 Task: Look for space in Piossasco, Italy from 7th July, 2023 to 15th July, 2023 for 6 adults in price range Rs.15000 to Rs.20000. Place can be entire place with 3 bedrooms having 3 beds and 3 bathrooms. Property type can be house, flat, guest house. Booking option can be shelf check-in. Required host language is English.
Action: Mouse moved to (423, 118)
Screenshot: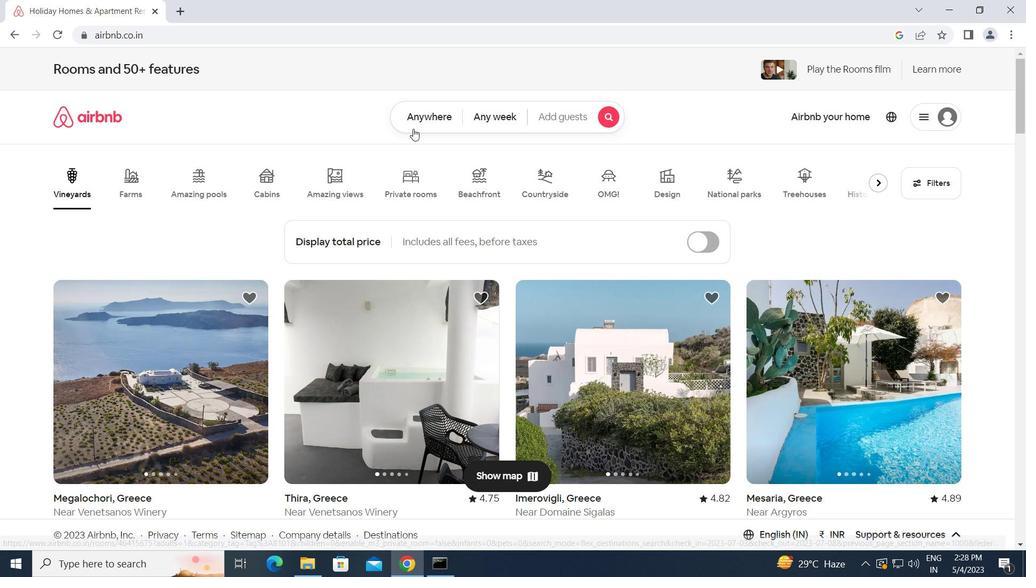 
Action: Mouse pressed left at (423, 118)
Screenshot: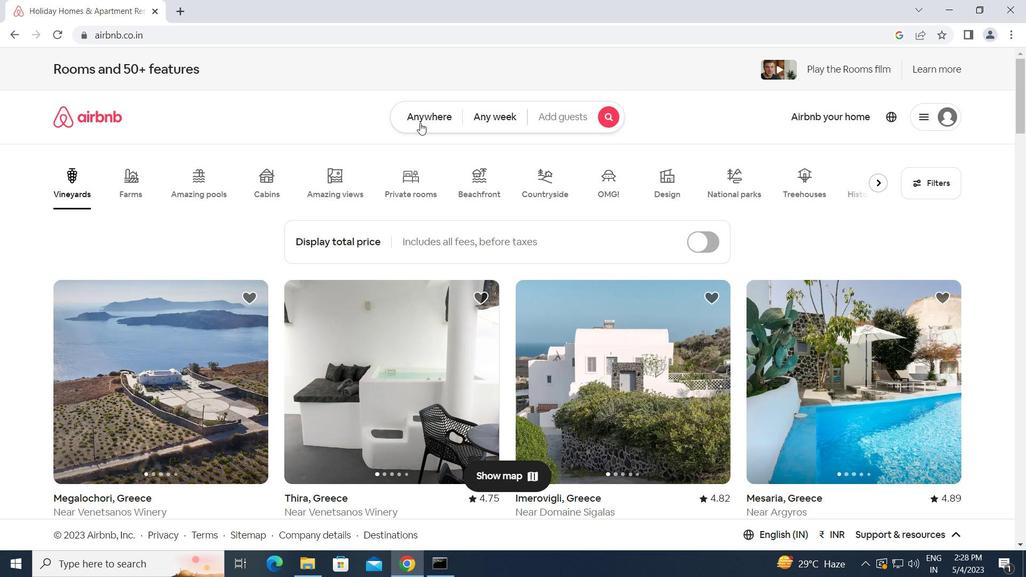 
Action: Mouse moved to (358, 162)
Screenshot: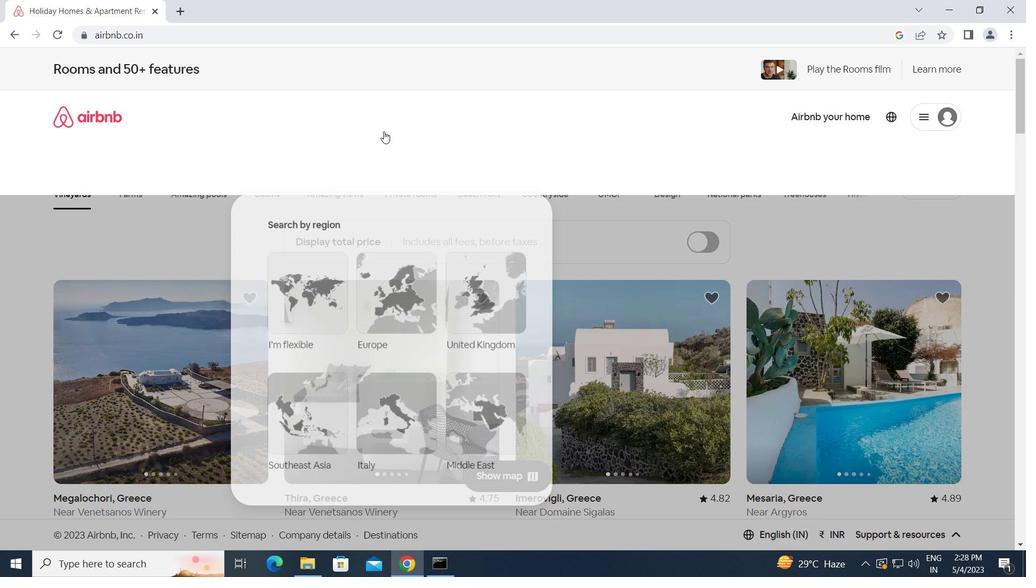 
Action: Mouse pressed left at (358, 162)
Screenshot: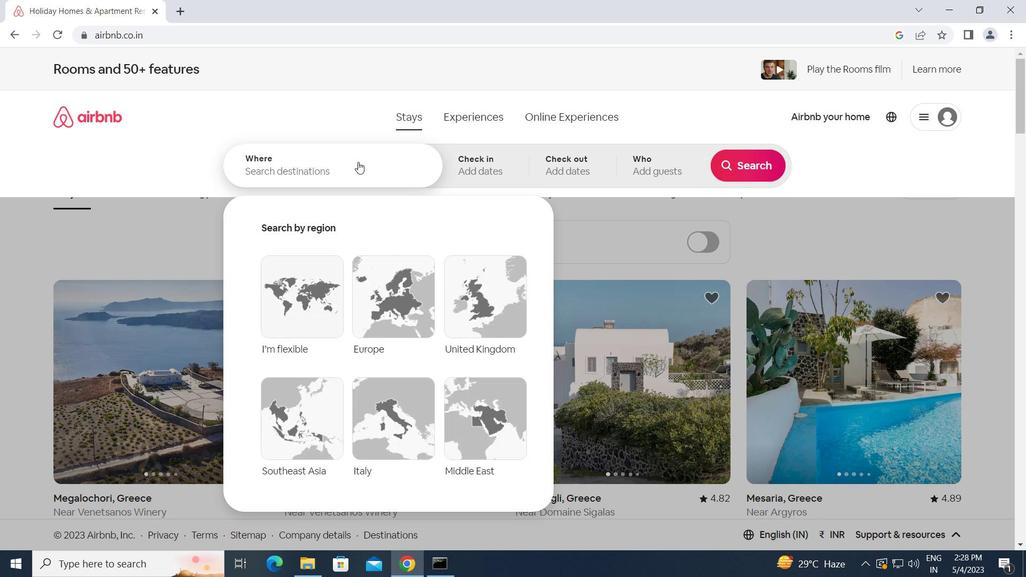 
Action: Key pressed <Key.caps_lock>p<Key.caps_lock>iossasco,<Key.space><Key.caps_lock>i<Key.caps_lock>taly<Key.enter>
Screenshot: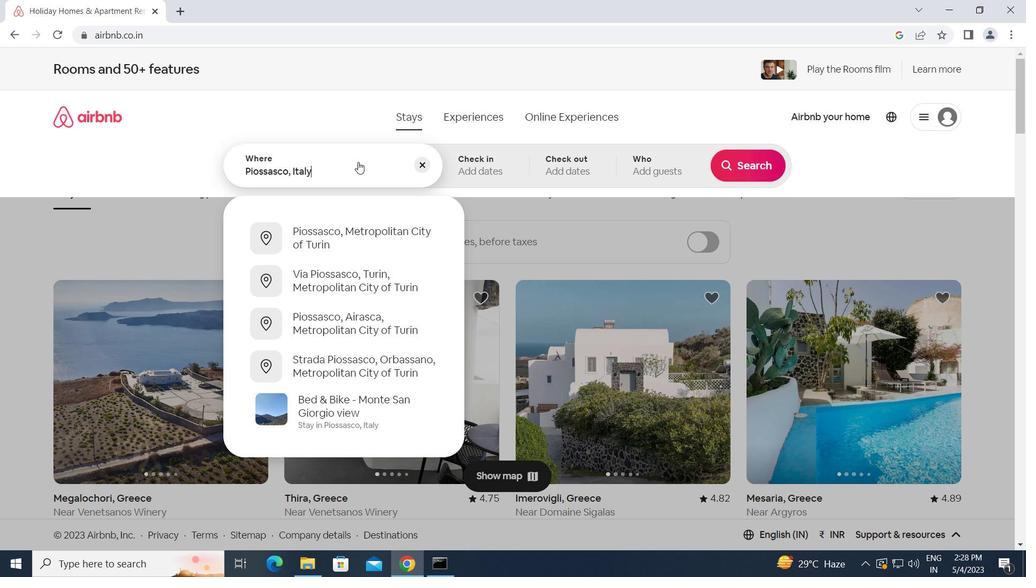 
Action: Mouse moved to (748, 278)
Screenshot: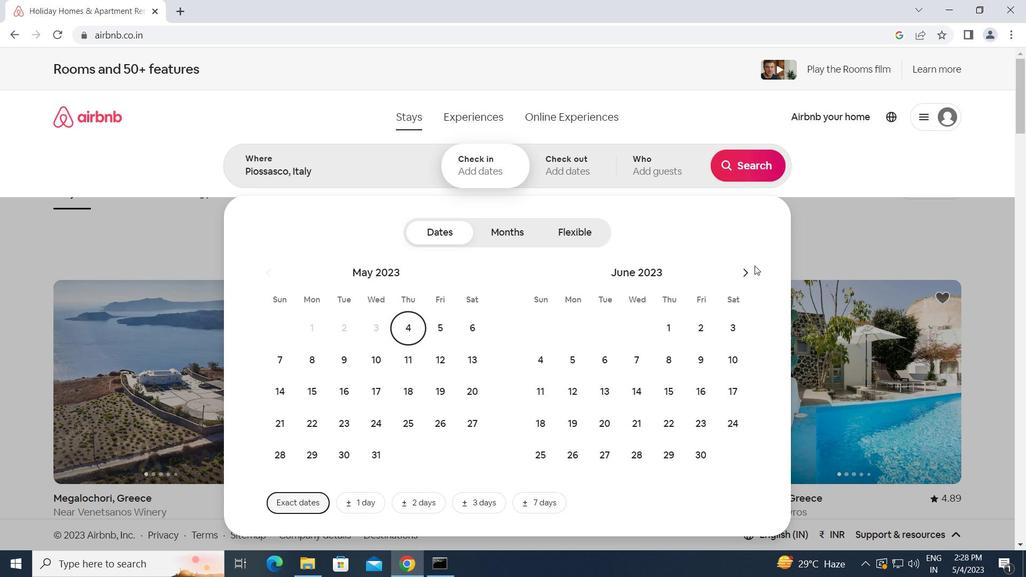 
Action: Mouse pressed left at (748, 278)
Screenshot: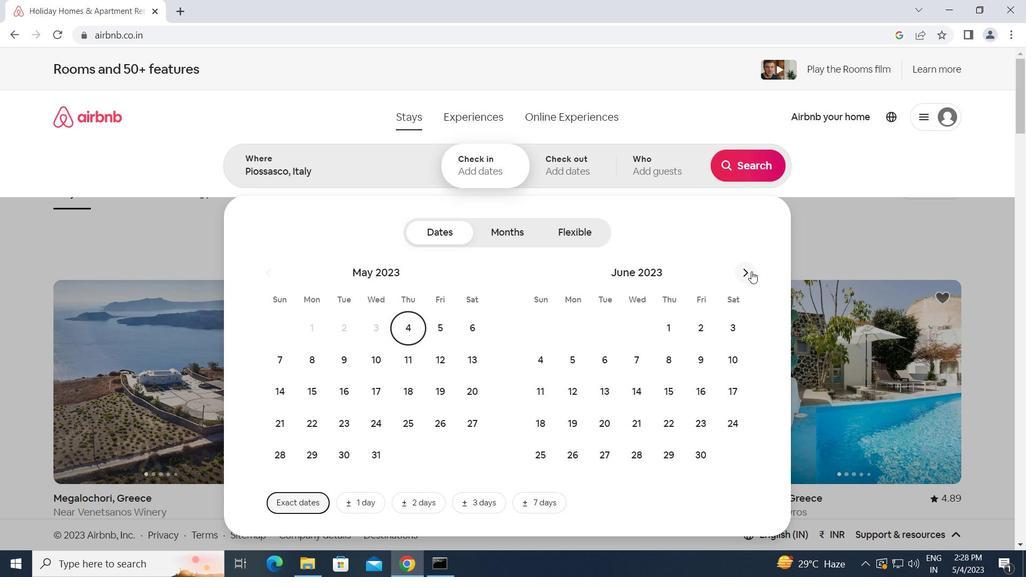 
Action: Mouse moved to (702, 362)
Screenshot: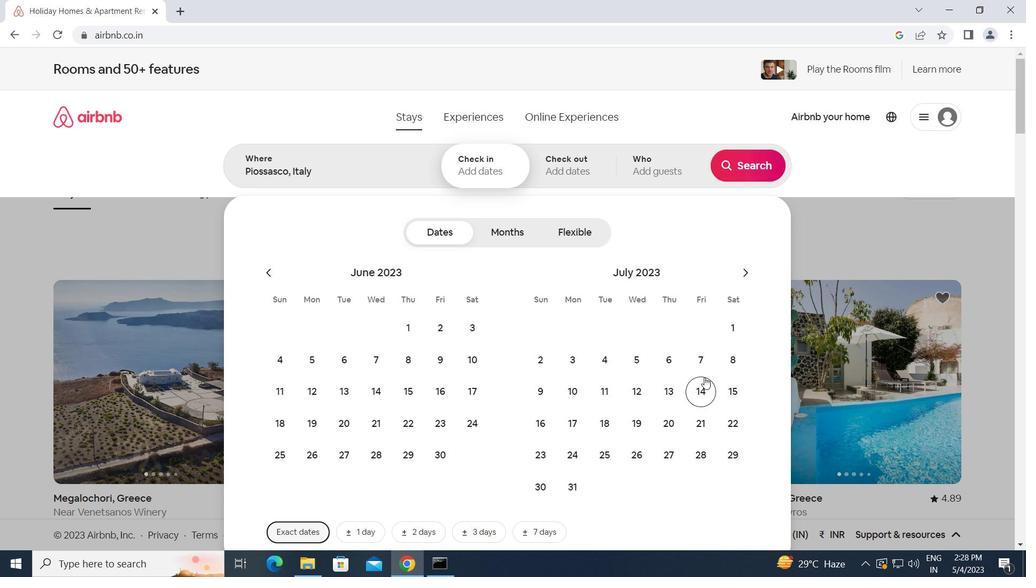 
Action: Mouse pressed left at (702, 362)
Screenshot: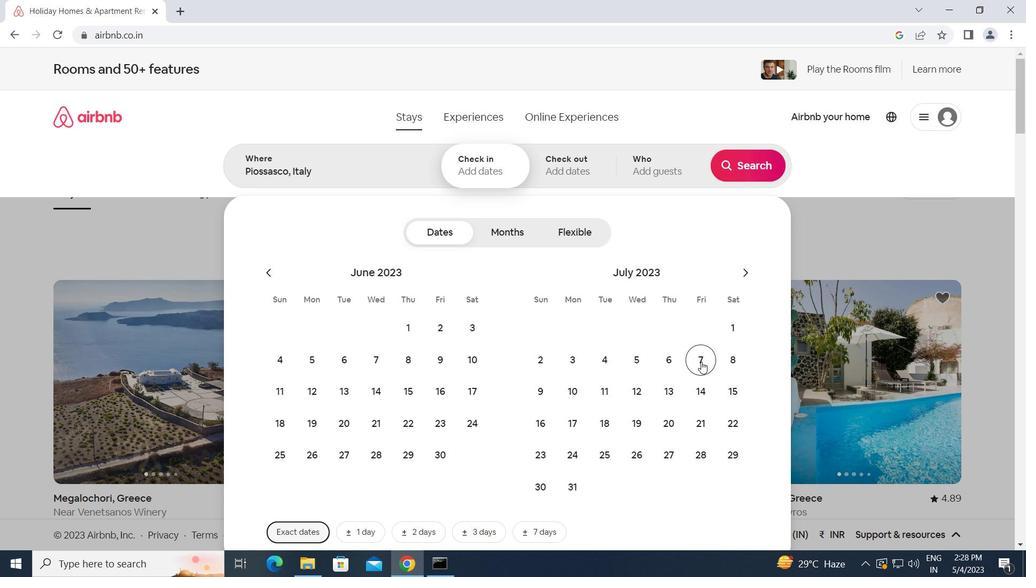 
Action: Mouse moved to (740, 389)
Screenshot: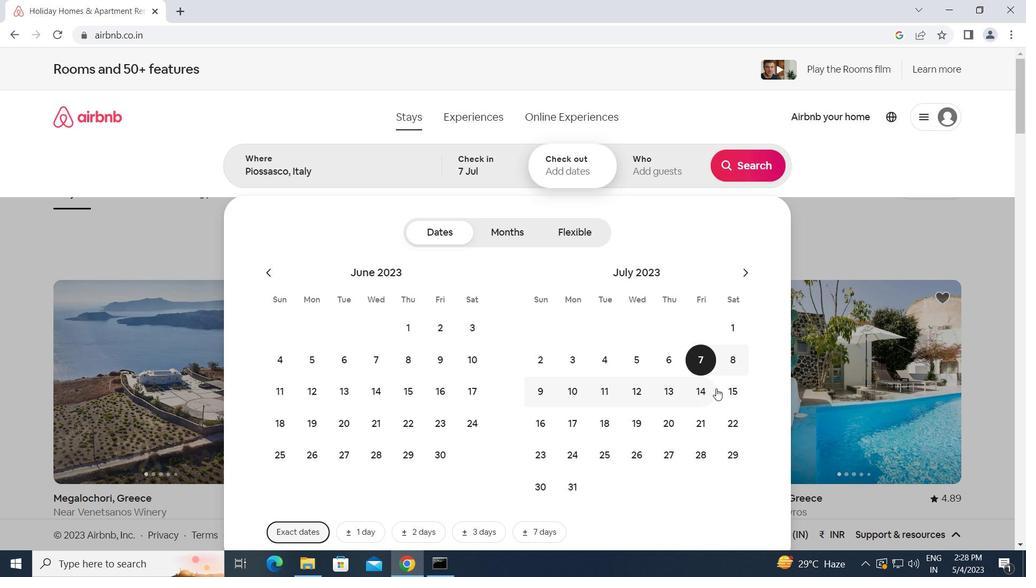 
Action: Mouse pressed left at (740, 389)
Screenshot: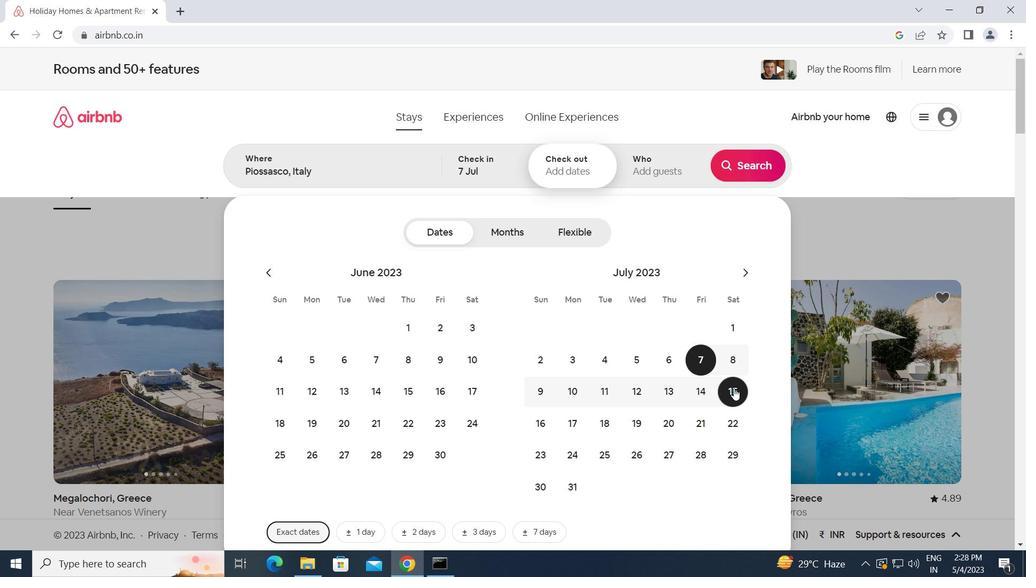 
Action: Mouse moved to (657, 170)
Screenshot: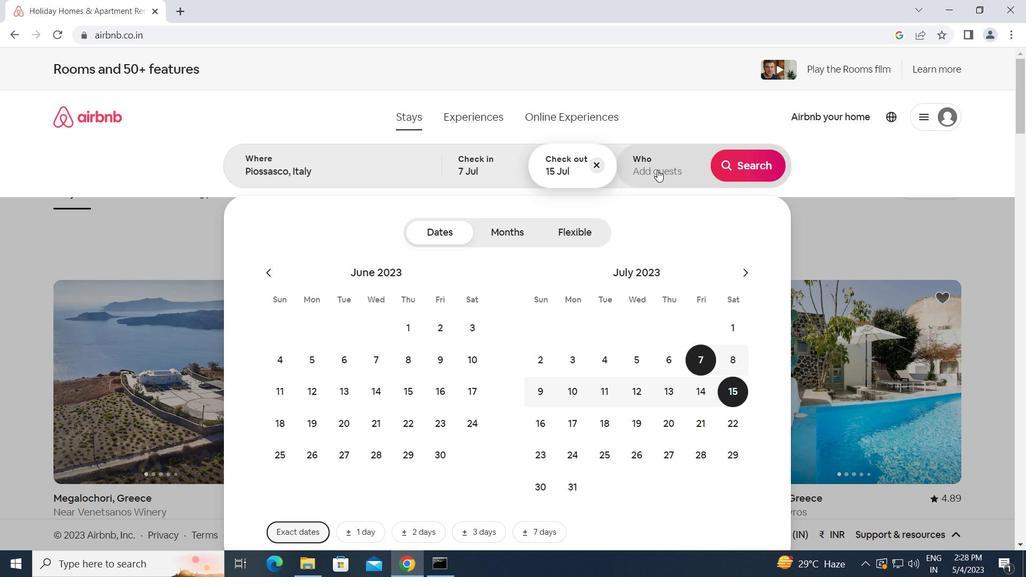 
Action: Mouse pressed left at (657, 170)
Screenshot: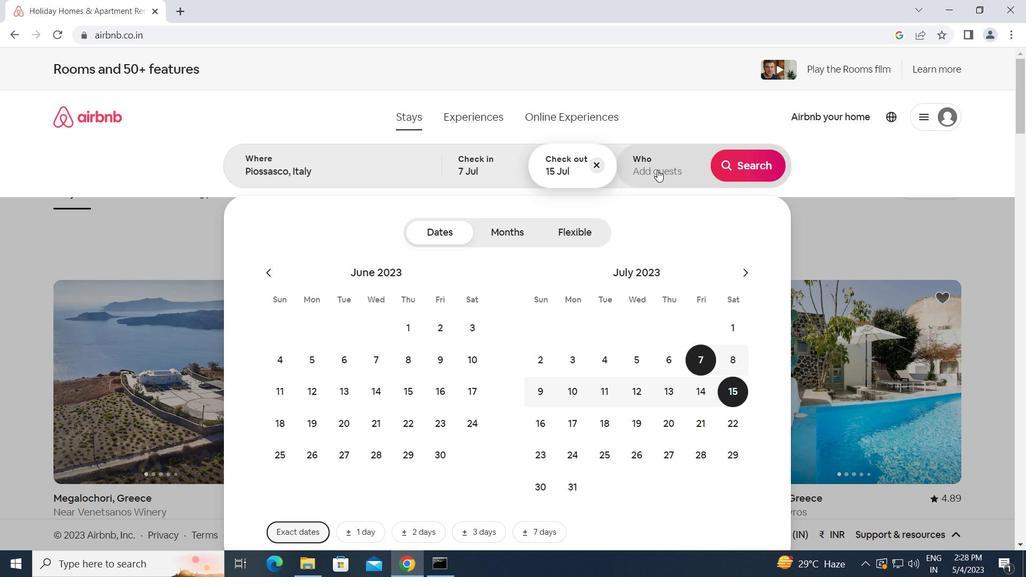 
Action: Mouse moved to (761, 240)
Screenshot: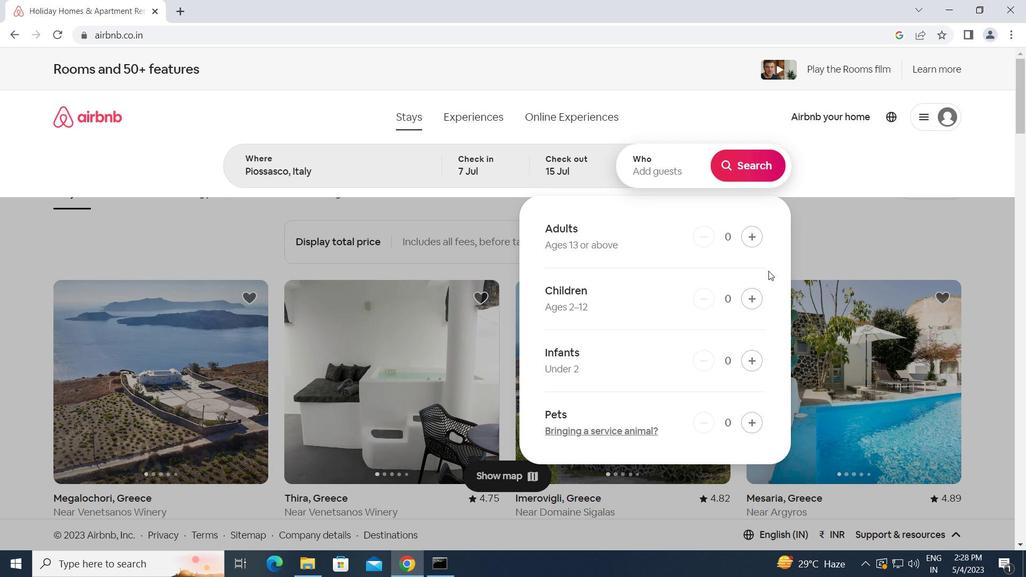 
Action: Mouse pressed left at (761, 240)
Screenshot: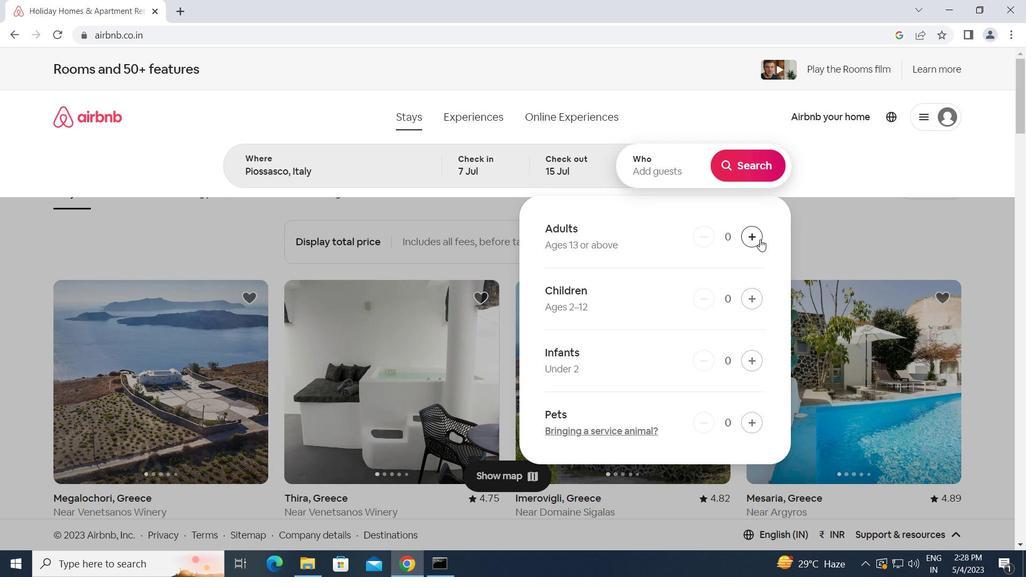 
Action: Mouse moved to (760, 239)
Screenshot: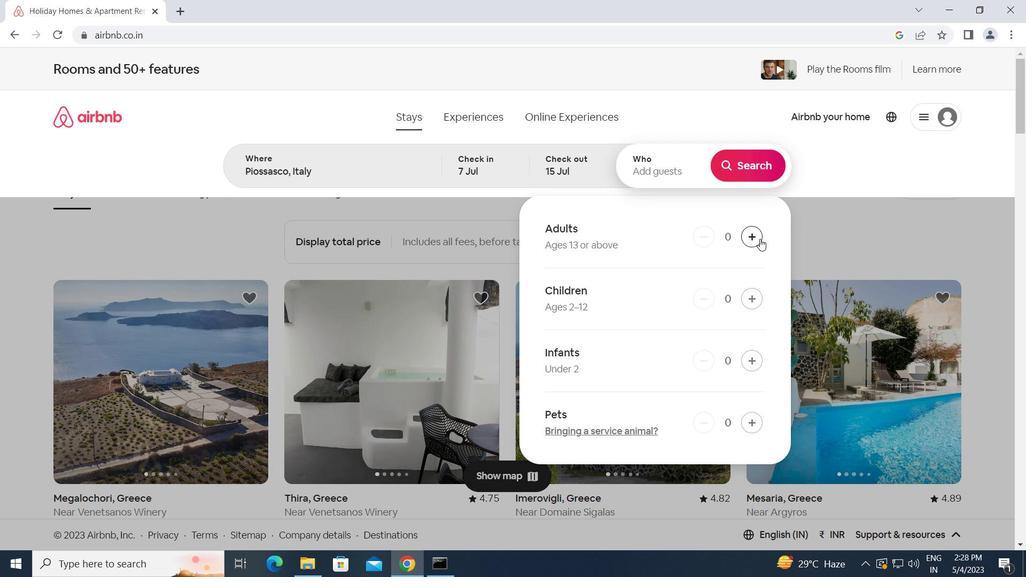 
Action: Mouse pressed left at (760, 239)
Screenshot: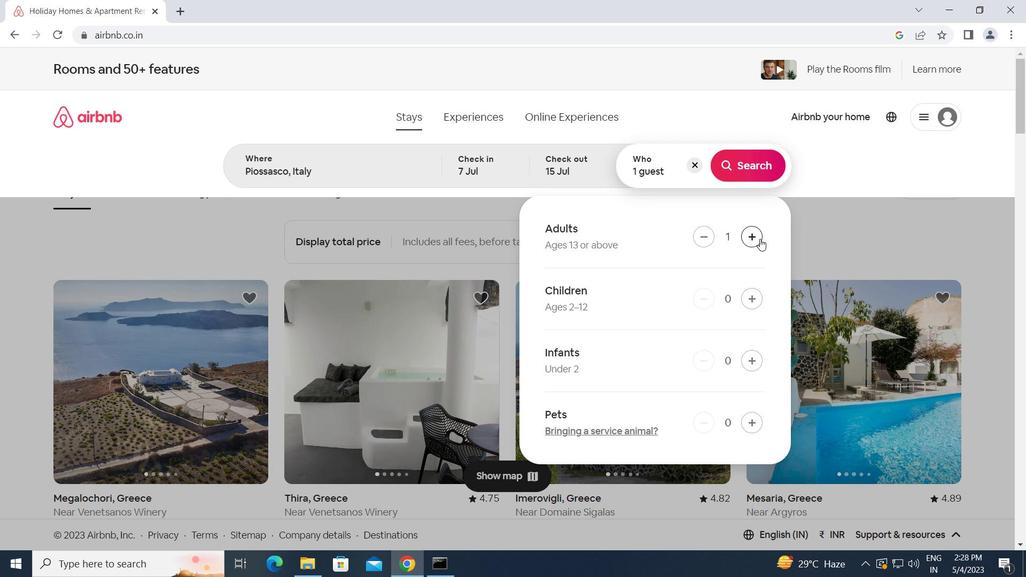 
Action: Mouse pressed left at (760, 239)
Screenshot: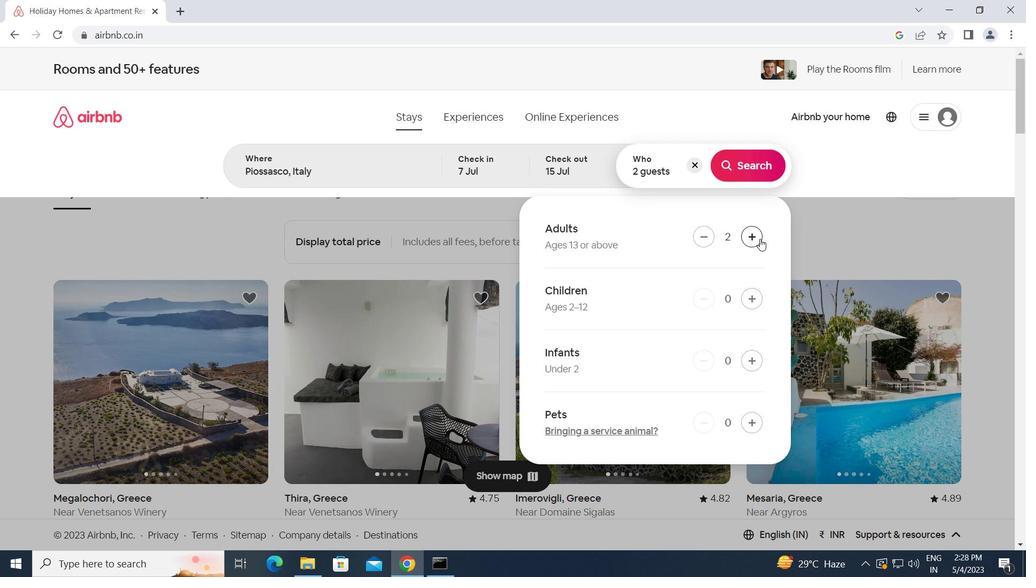 
Action: Mouse pressed left at (760, 239)
Screenshot: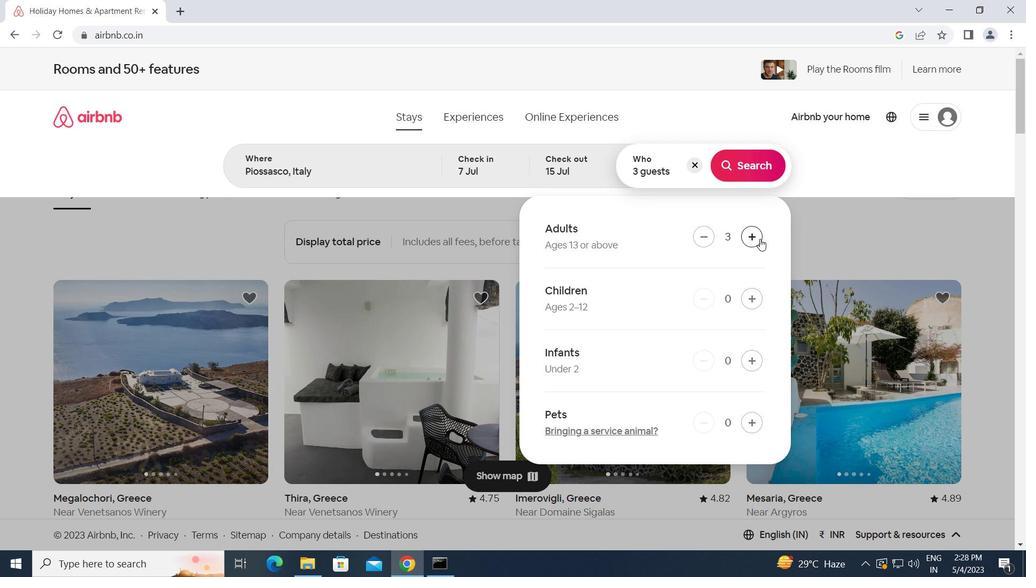 
Action: Mouse pressed left at (760, 239)
Screenshot: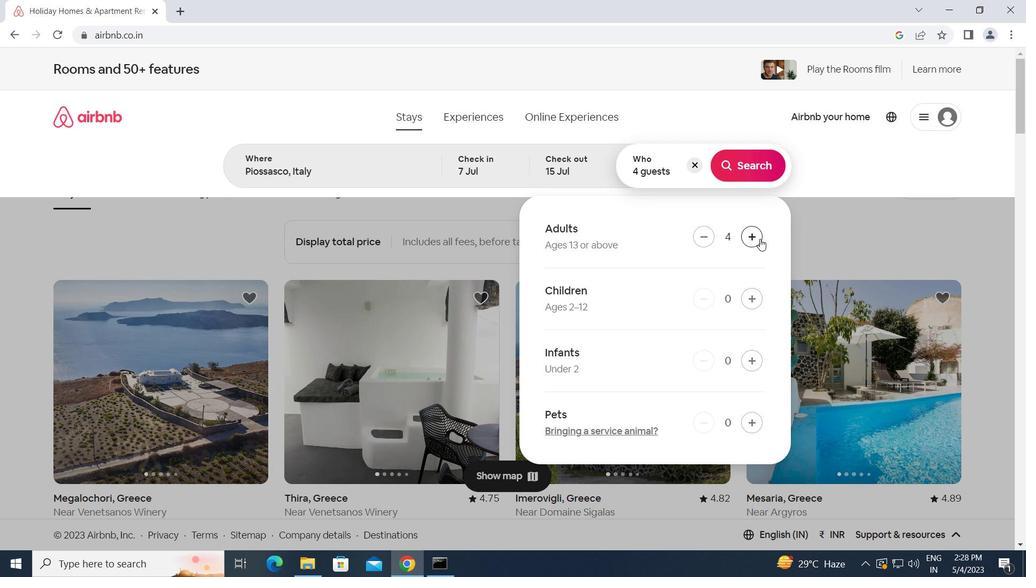 
Action: Mouse pressed left at (760, 239)
Screenshot: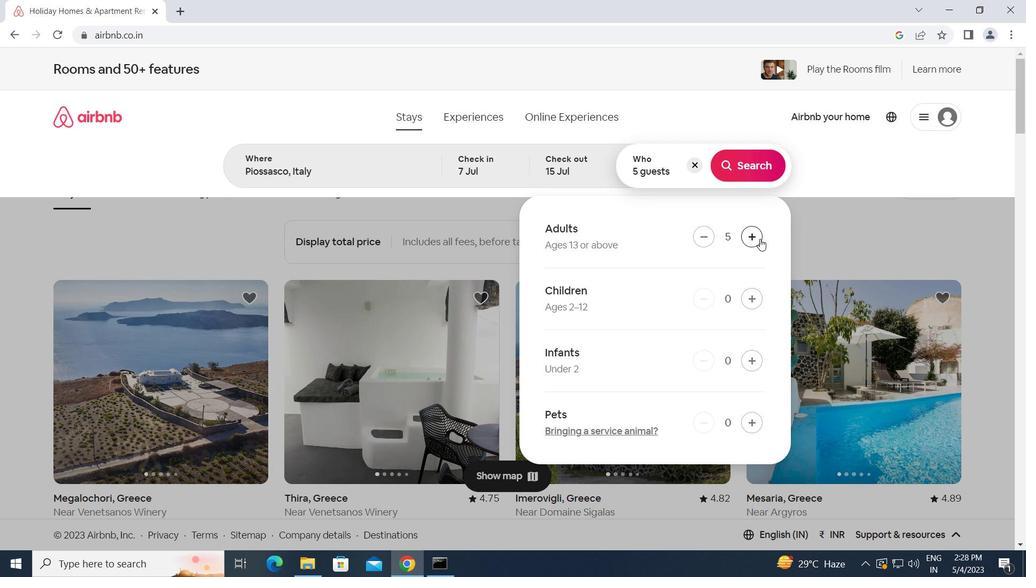 
Action: Mouse moved to (743, 169)
Screenshot: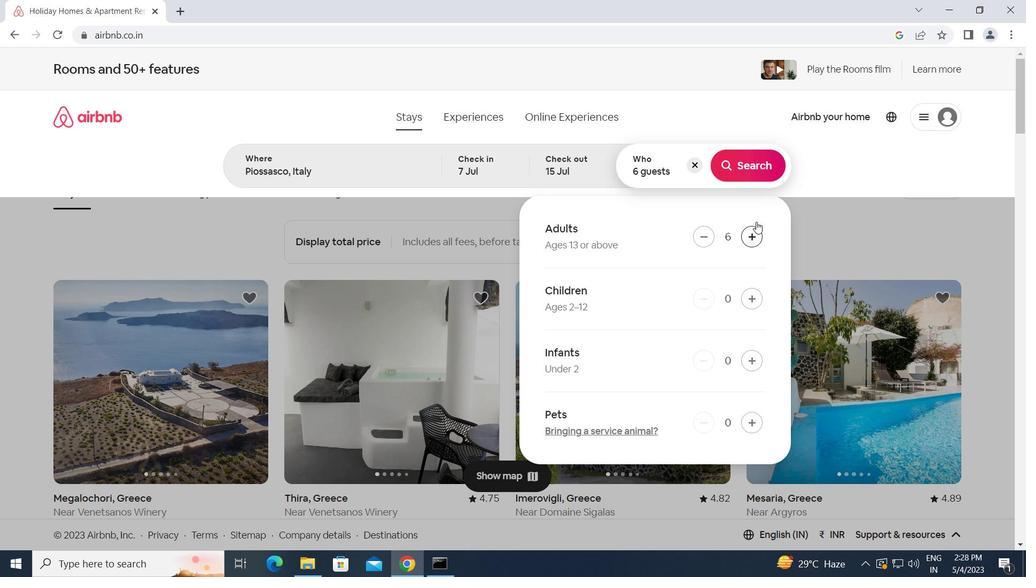 
Action: Mouse pressed left at (743, 169)
Screenshot: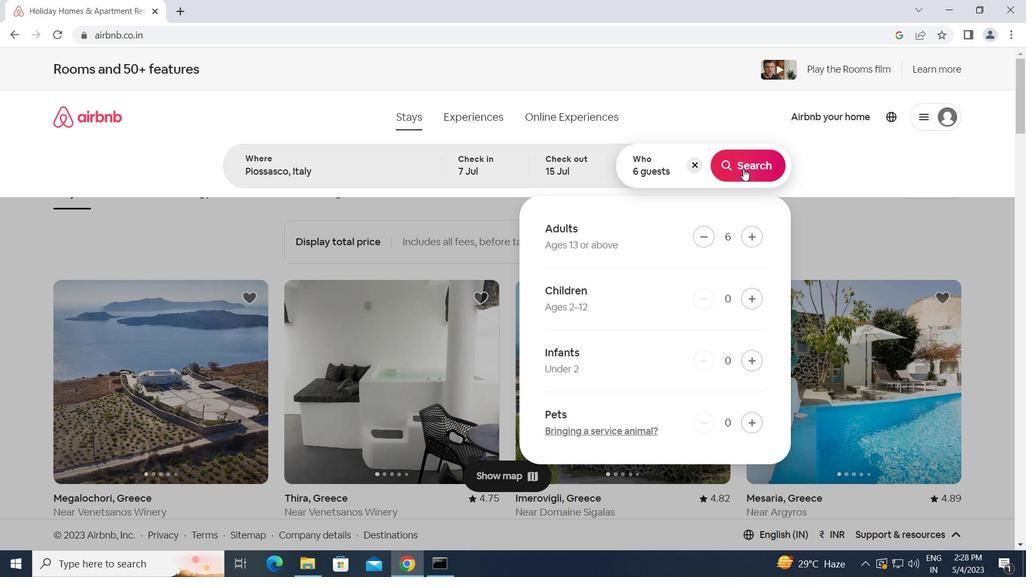 
Action: Mouse moved to (985, 123)
Screenshot: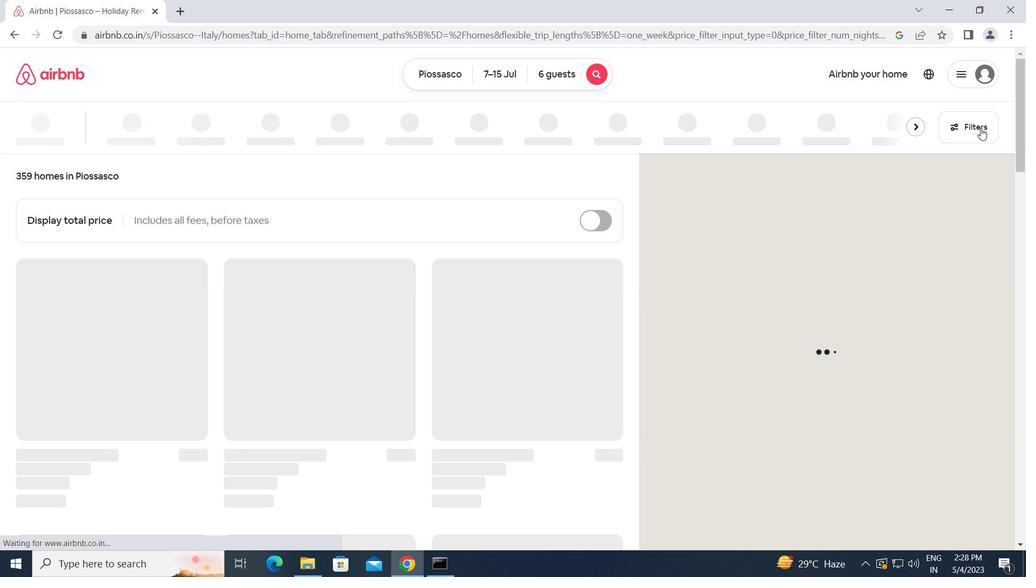 
Action: Mouse pressed left at (985, 123)
Screenshot: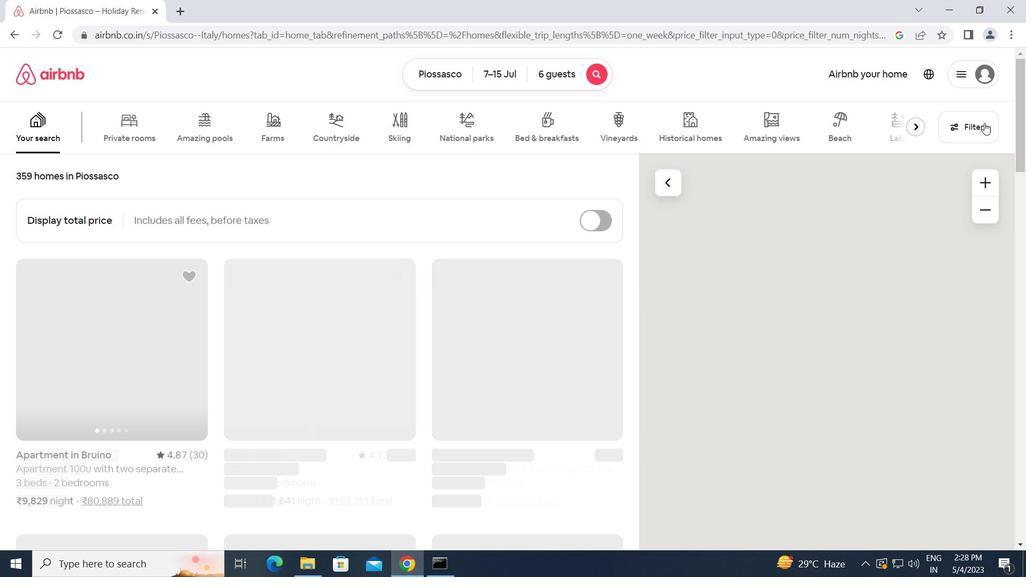 
Action: Mouse moved to (343, 295)
Screenshot: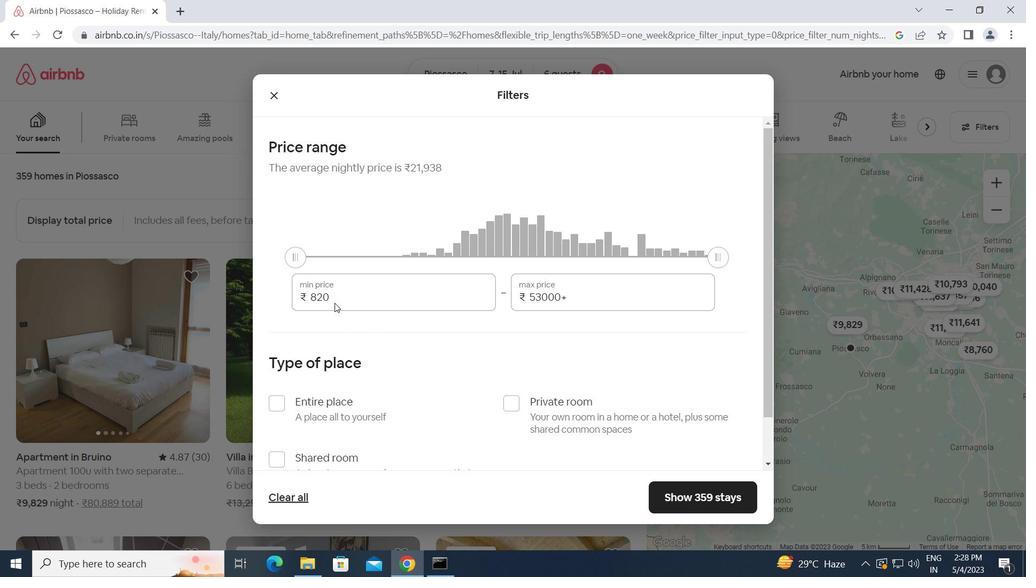 
Action: Mouse pressed left at (343, 295)
Screenshot: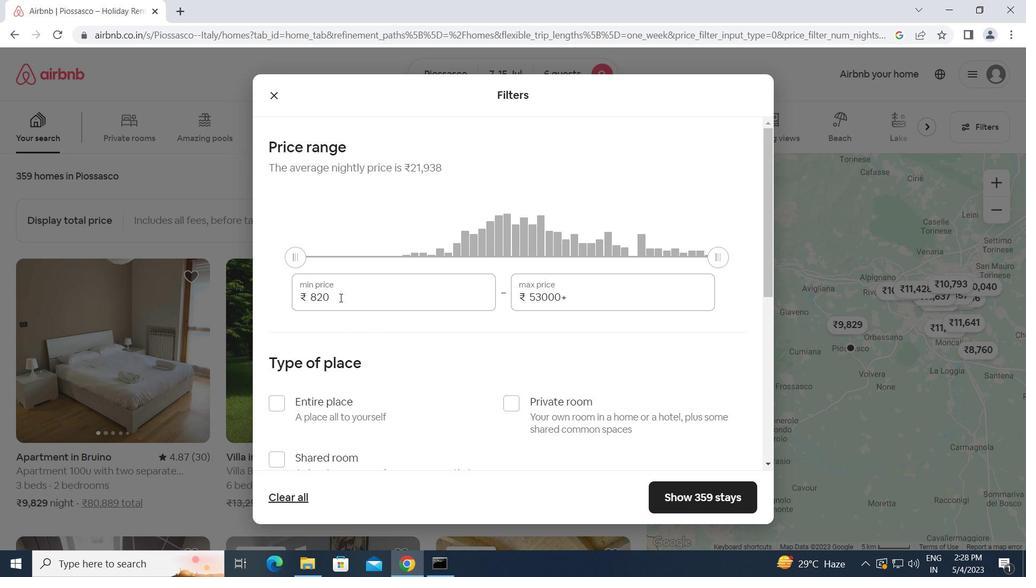 
Action: Mouse moved to (306, 302)
Screenshot: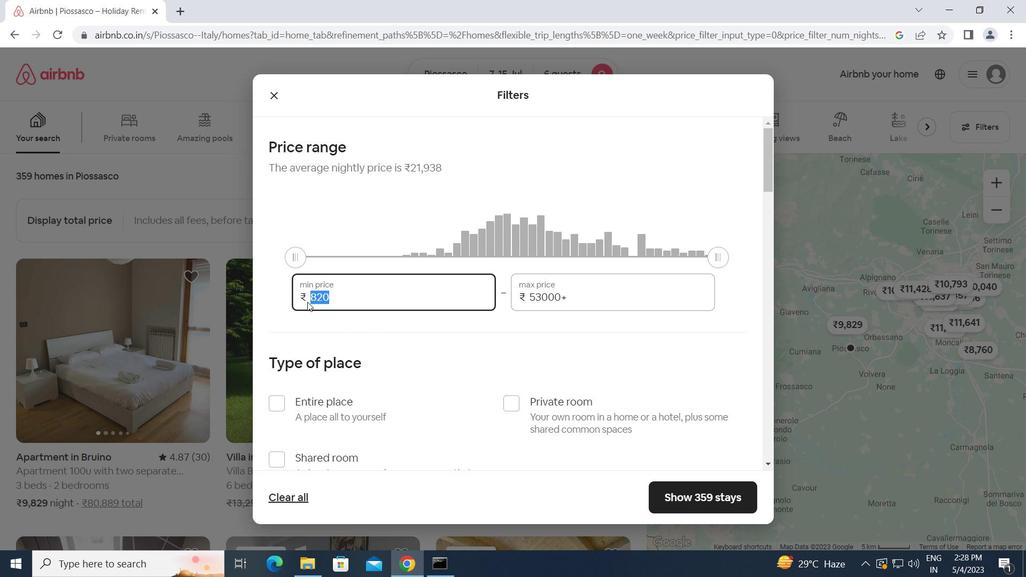 
Action: Key pressed 15000<Key.tab>20000
Screenshot: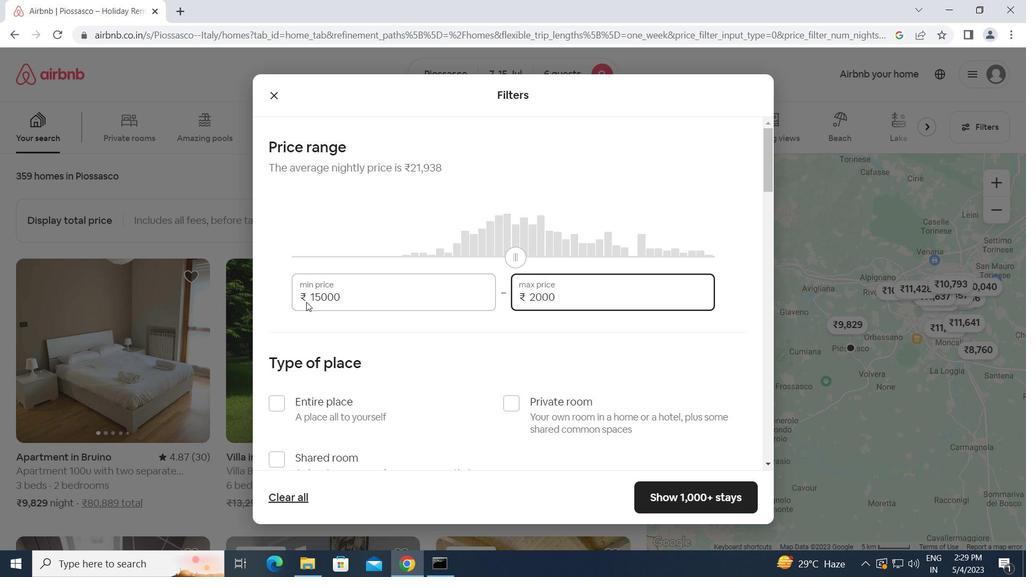 
Action: Mouse scrolled (306, 301) with delta (0, 0)
Screenshot: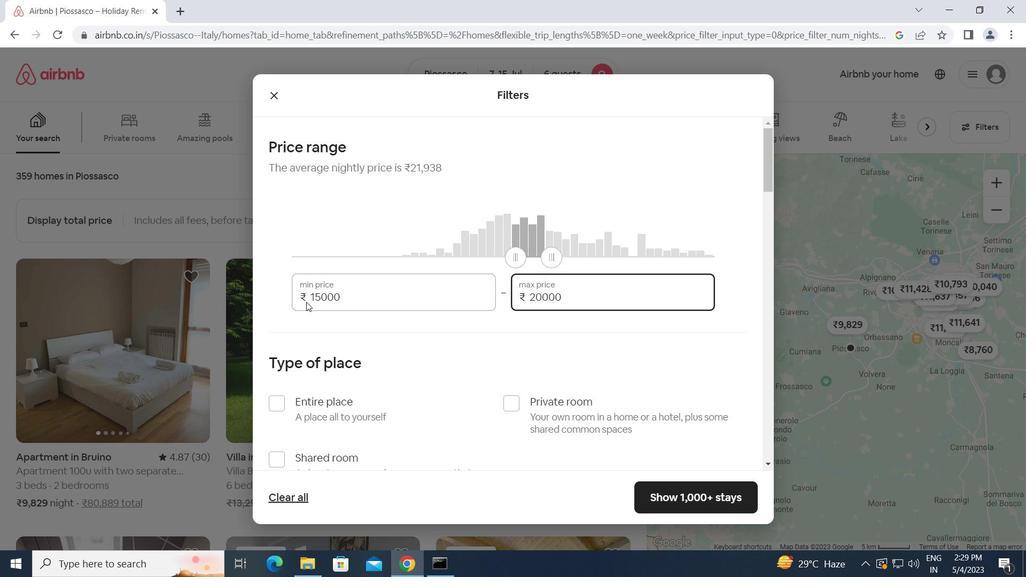 
Action: Mouse moved to (272, 334)
Screenshot: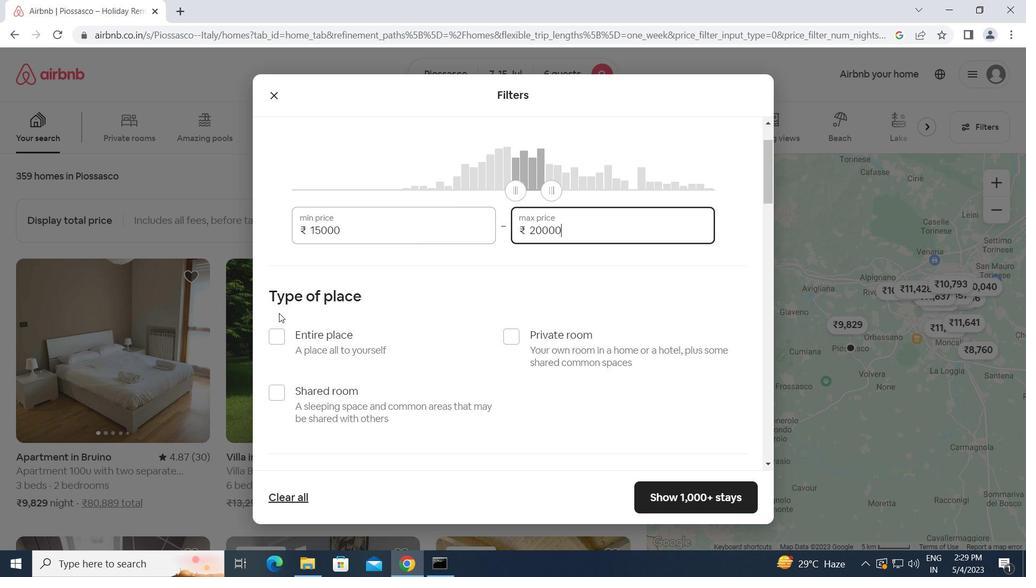 
Action: Mouse pressed left at (272, 334)
Screenshot: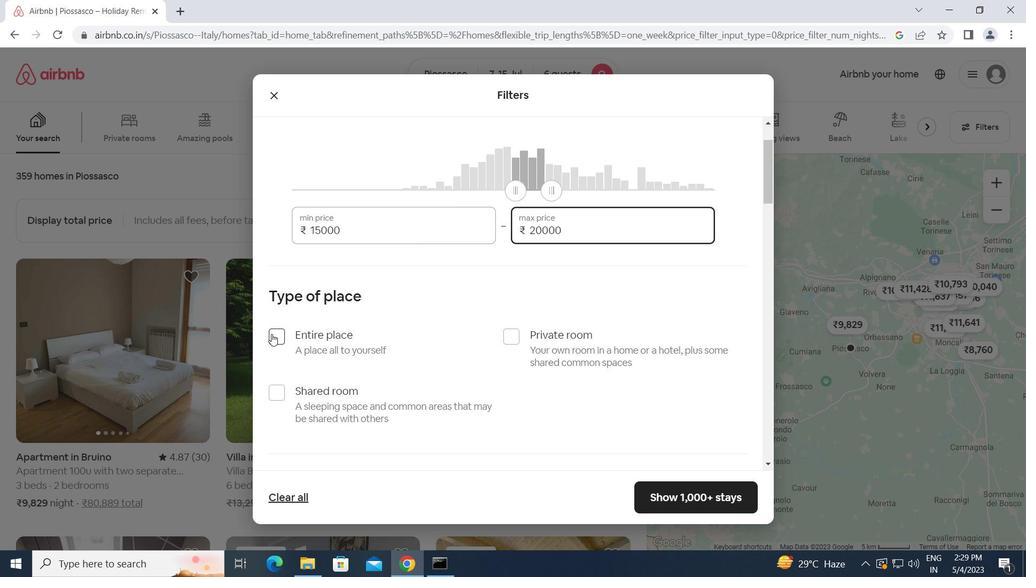 
Action: Mouse moved to (376, 356)
Screenshot: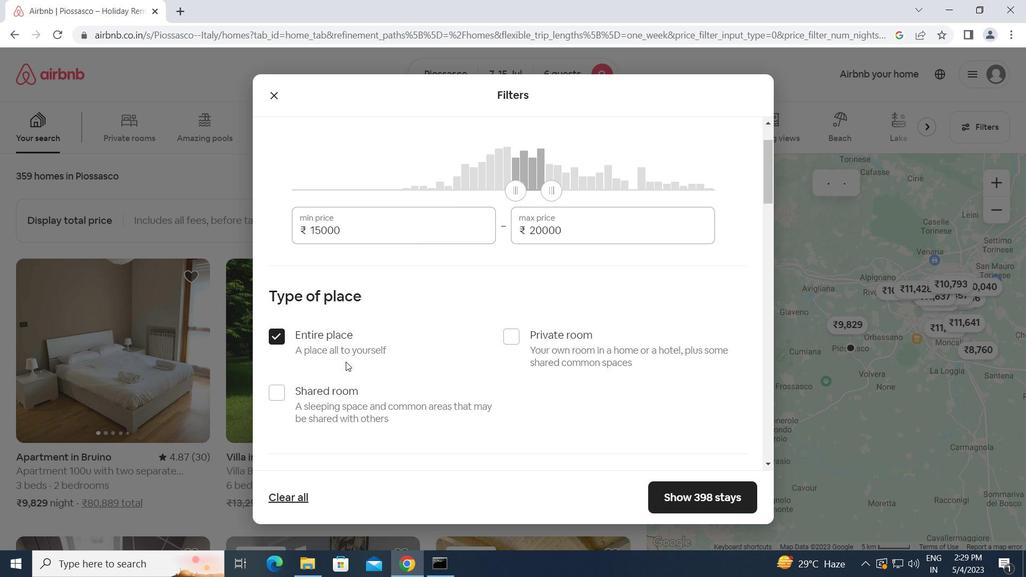 
Action: Mouse scrolled (376, 356) with delta (0, 0)
Screenshot: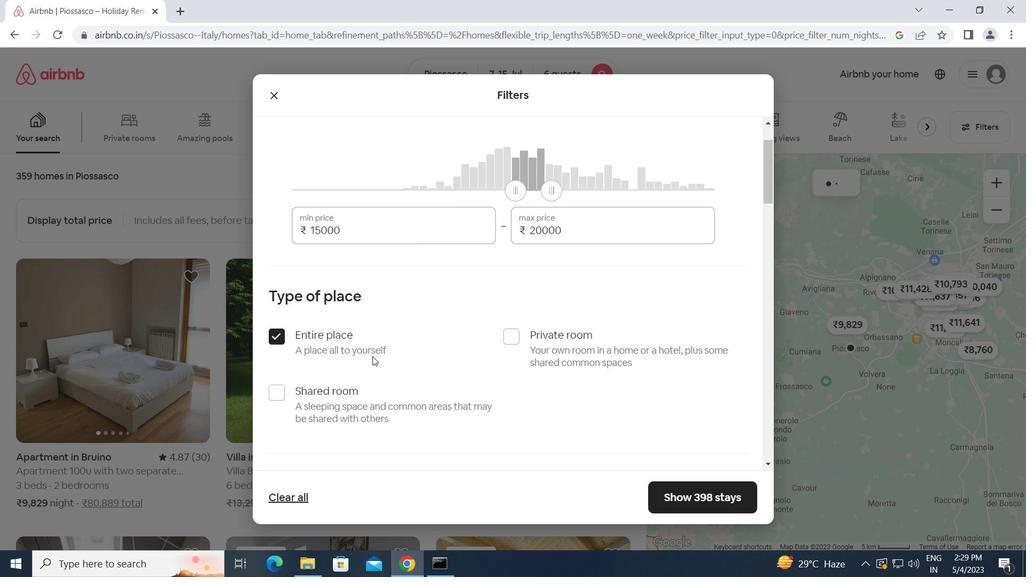 
Action: Mouse scrolled (376, 356) with delta (0, 0)
Screenshot: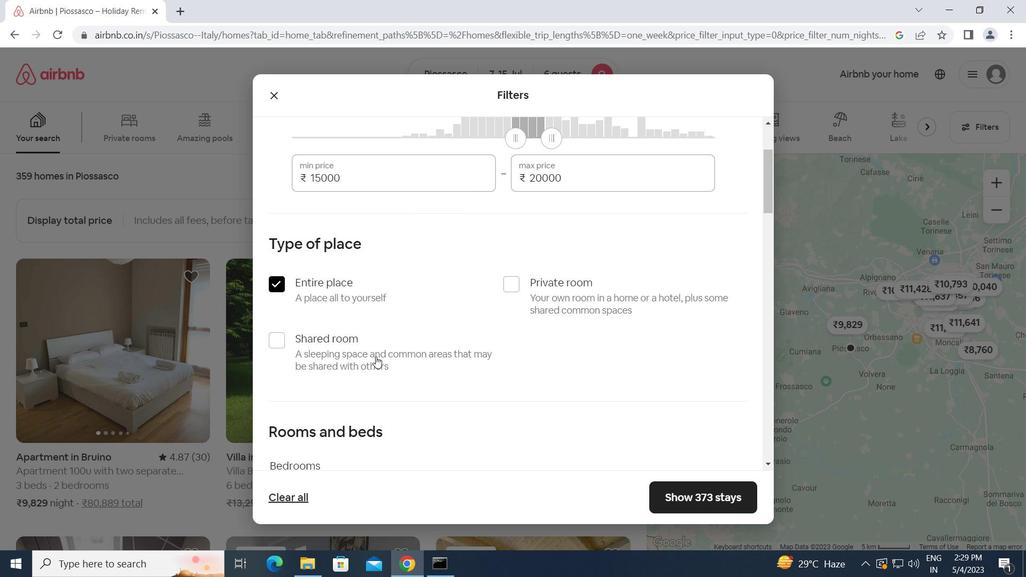 
Action: Mouse scrolled (376, 356) with delta (0, 0)
Screenshot: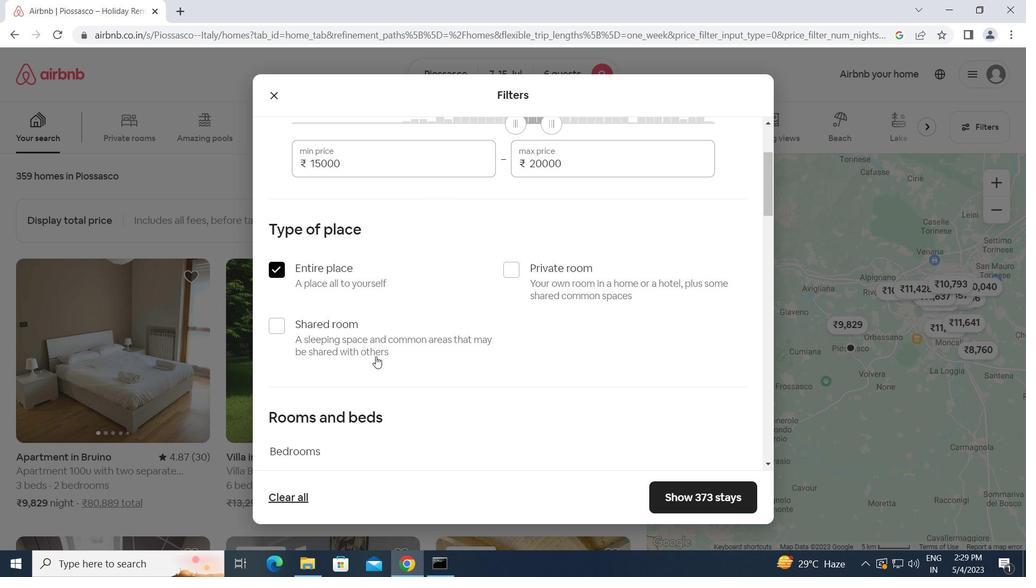
Action: Mouse moved to (435, 357)
Screenshot: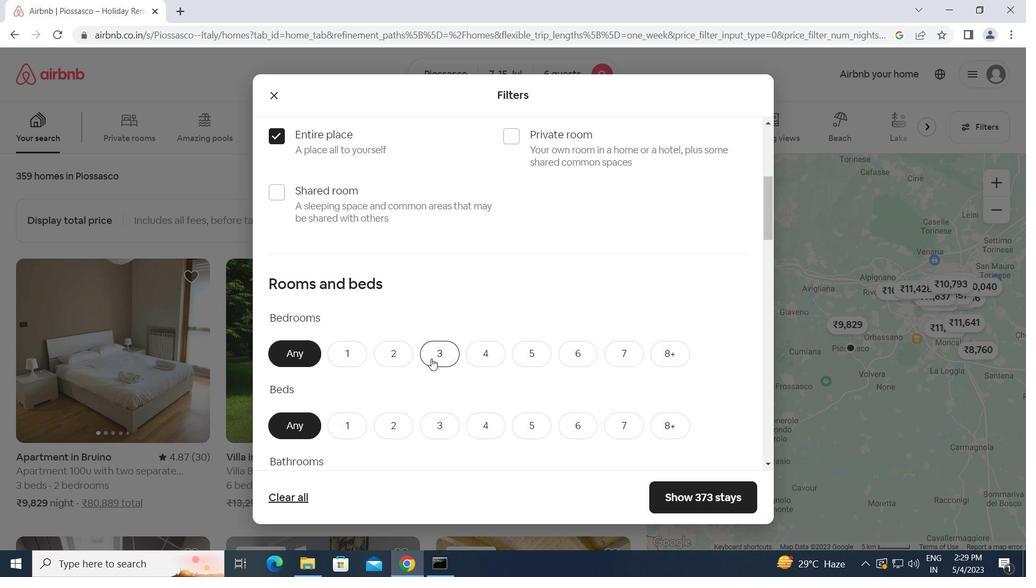
Action: Mouse pressed left at (435, 357)
Screenshot: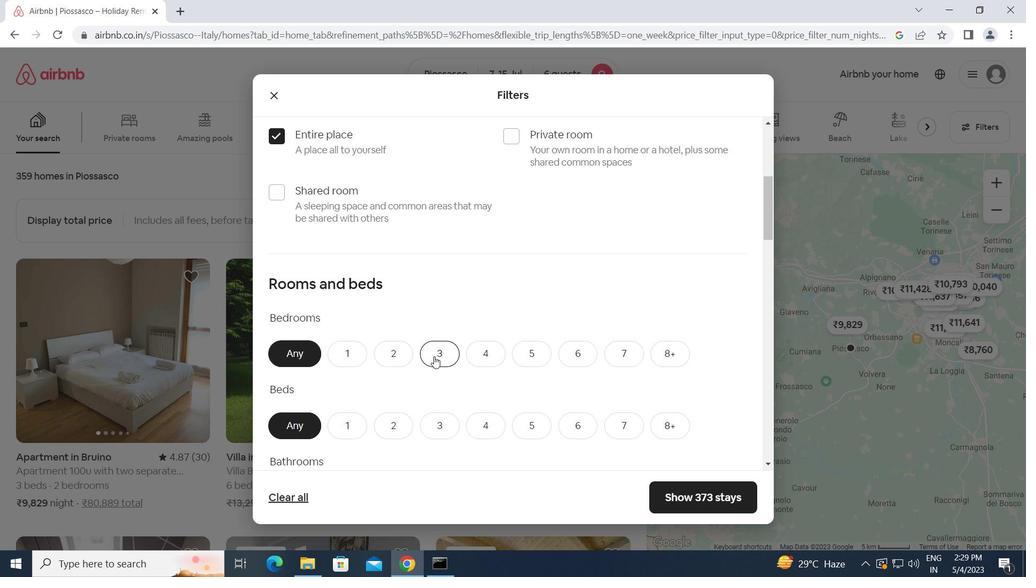 
Action: Mouse moved to (444, 423)
Screenshot: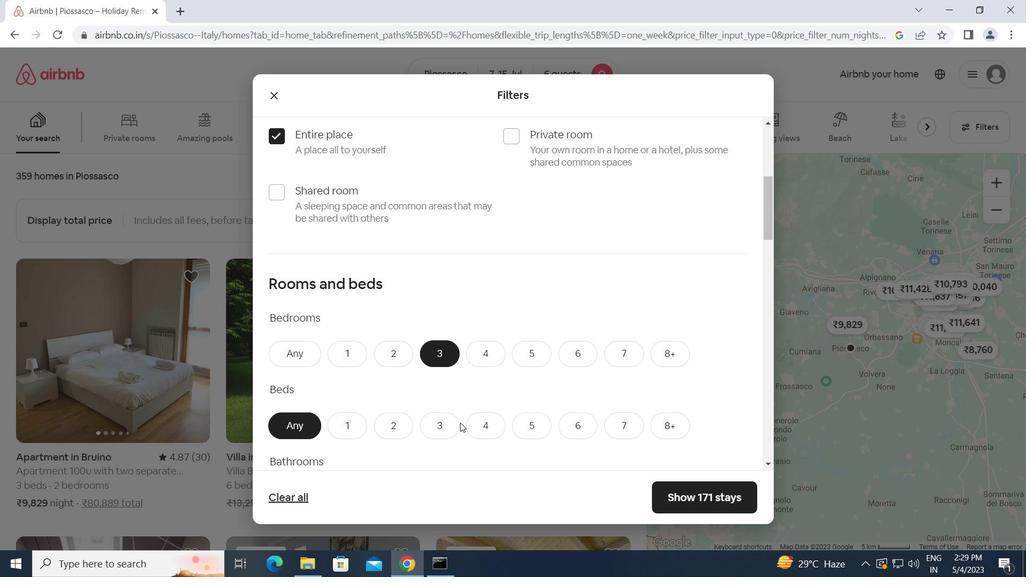 
Action: Mouse pressed left at (444, 423)
Screenshot: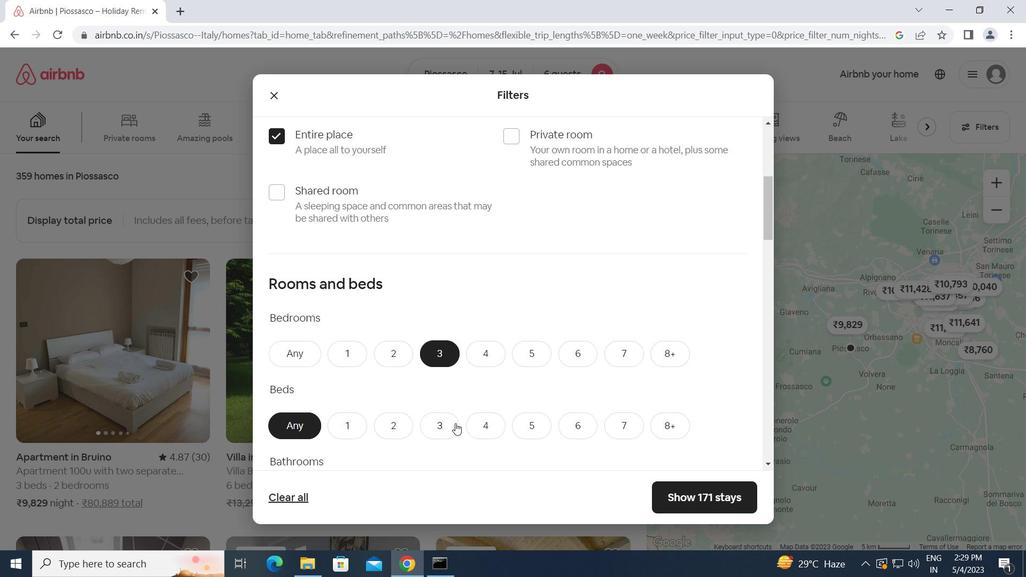 
Action: Mouse moved to (457, 421)
Screenshot: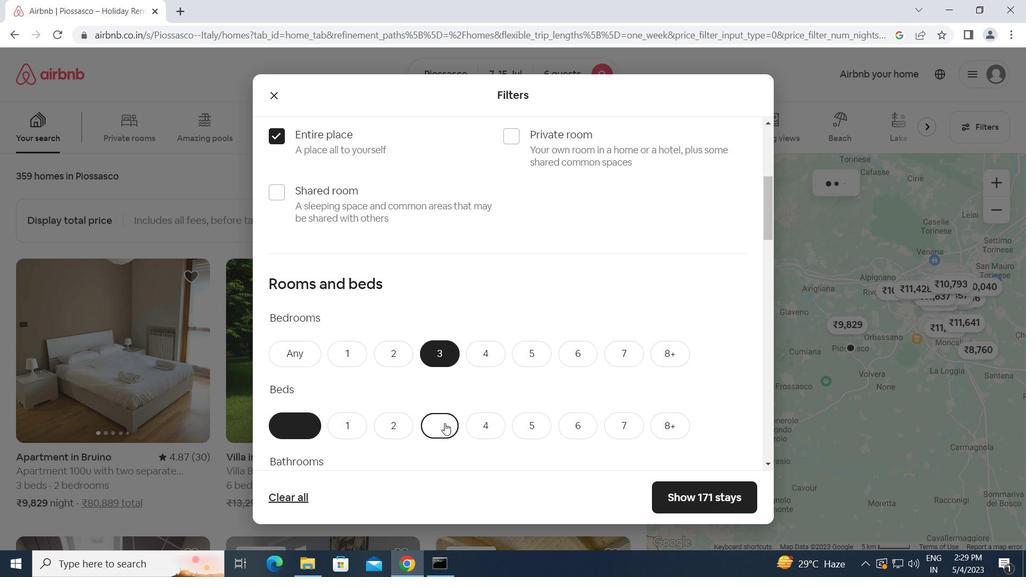 
Action: Mouse scrolled (457, 420) with delta (0, 0)
Screenshot: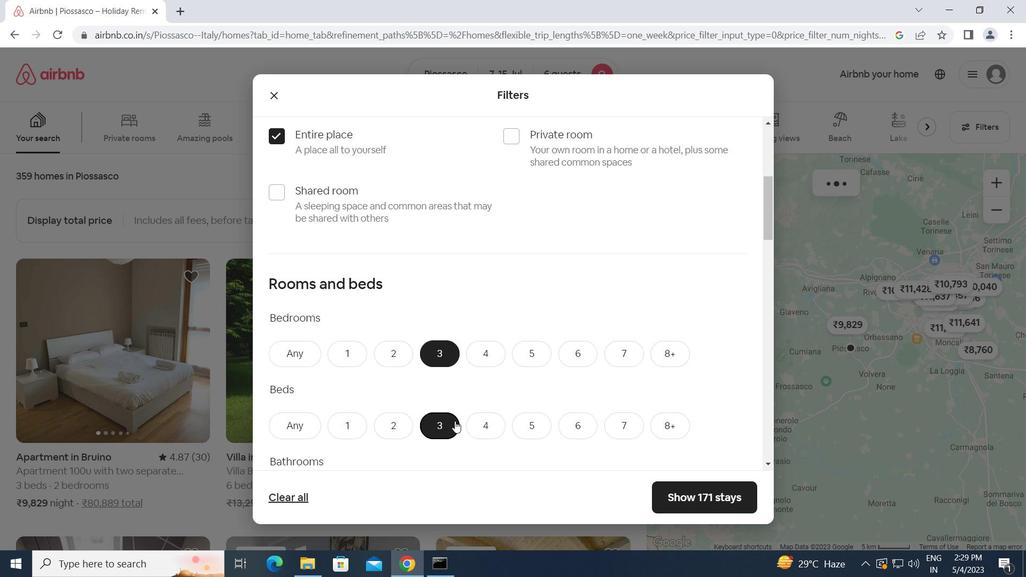 
Action: Mouse scrolled (457, 420) with delta (0, 0)
Screenshot: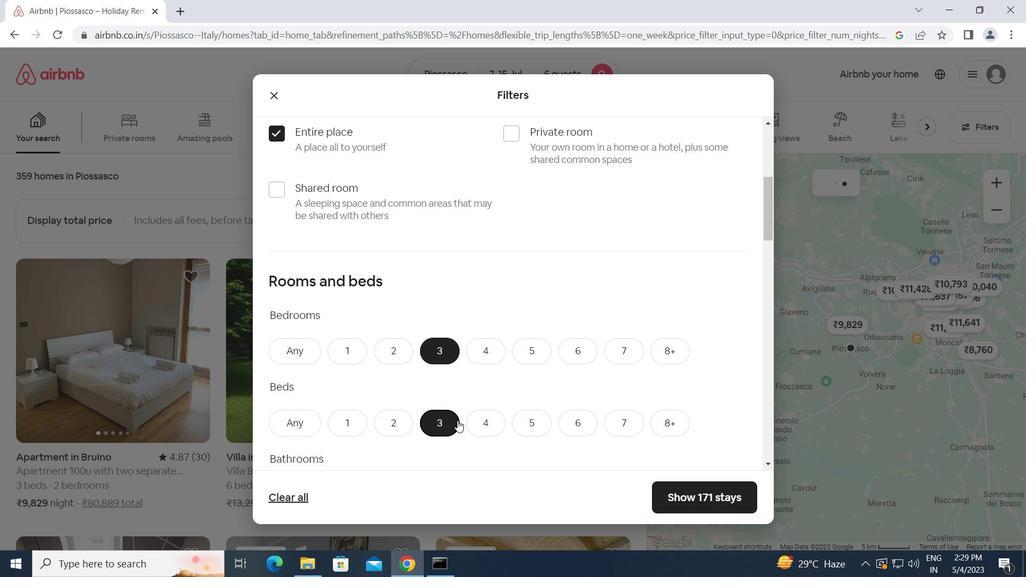 
Action: Mouse moved to (444, 361)
Screenshot: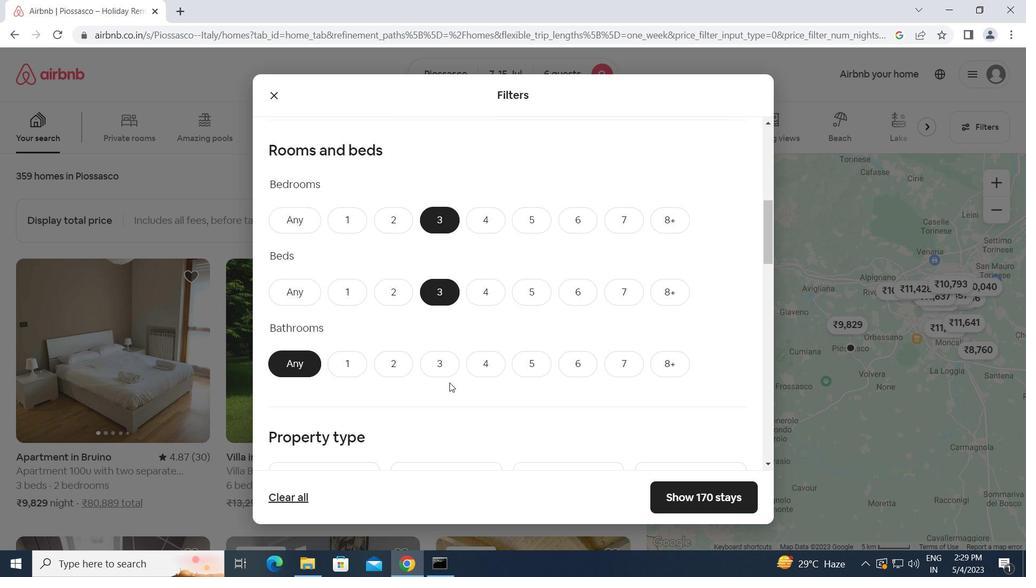 
Action: Mouse pressed left at (444, 361)
Screenshot: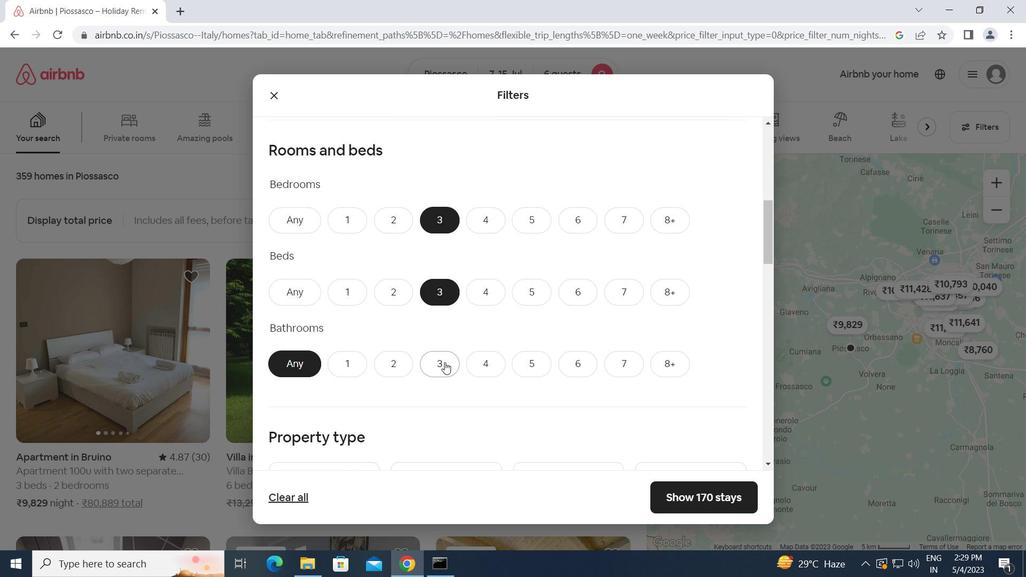 
Action: Mouse moved to (479, 391)
Screenshot: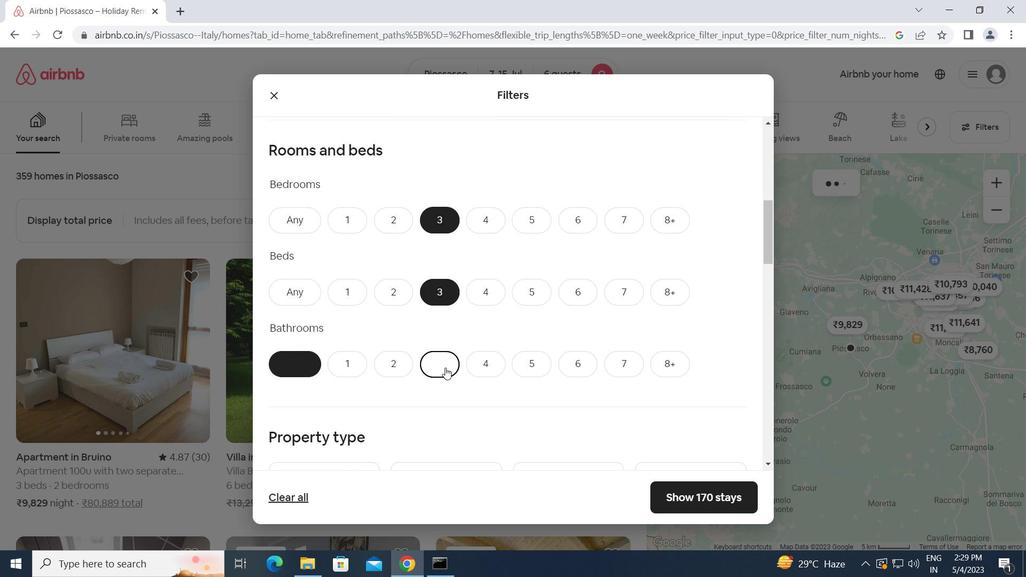 
Action: Mouse scrolled (479, 390) with delta (0, 0)
Screenshot: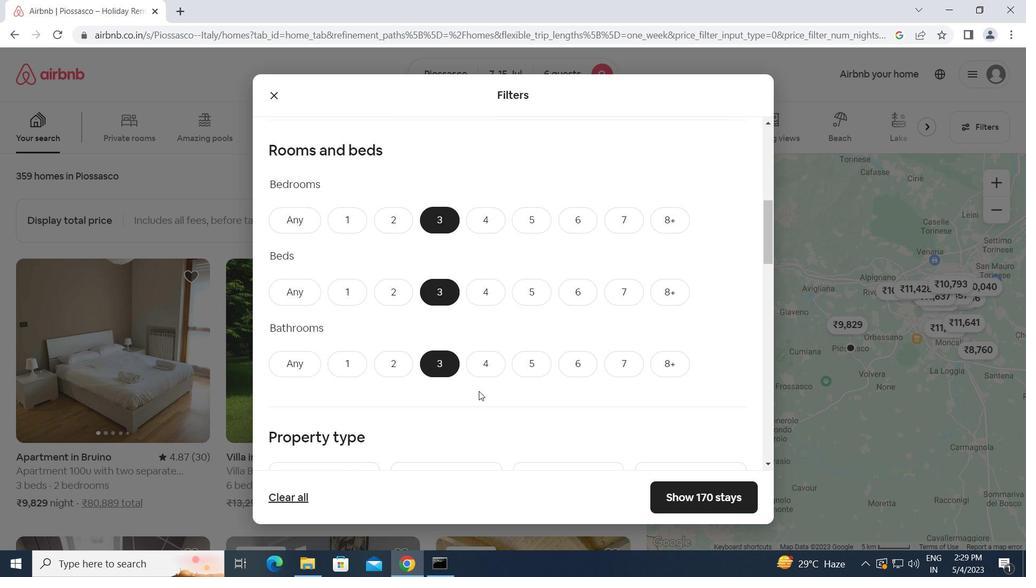 
Action: Mouse scrolled (479, 390) with delta (0, 0)
Screenshot: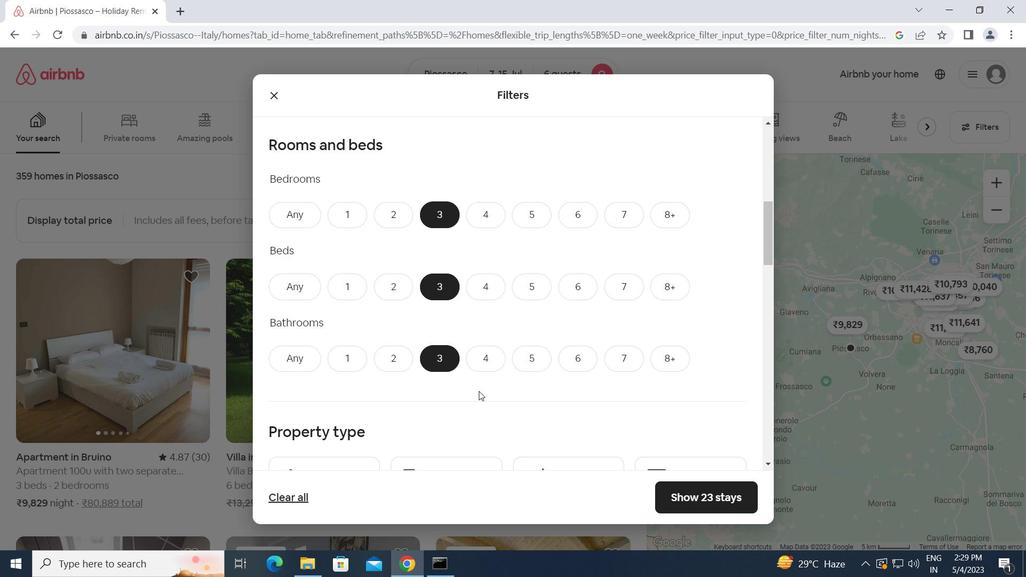 
Action: Mouse scrolled (479, 390) with delta (0, 0)
Screenshot: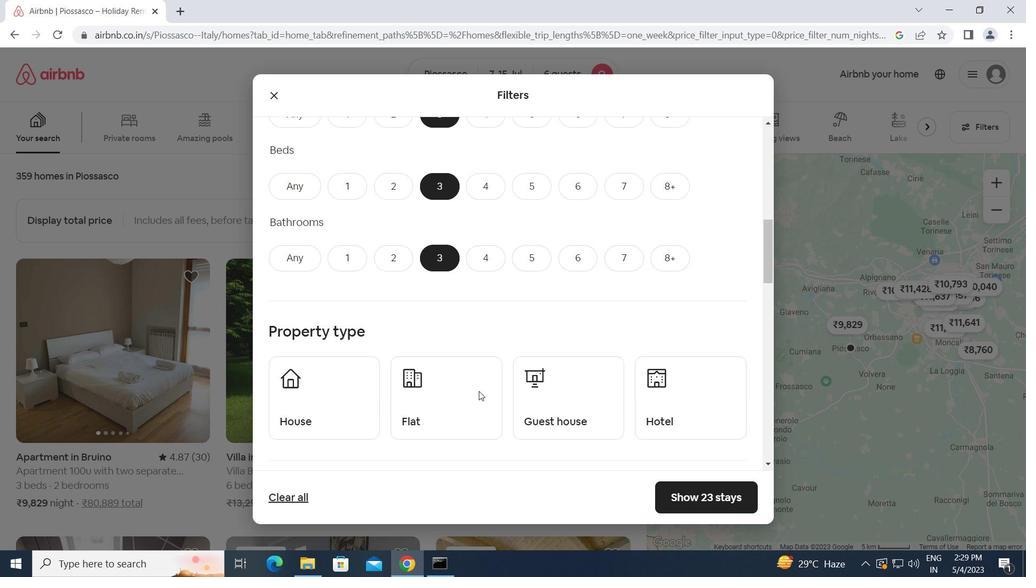 
Action: Mouse moved to (354, 302)
Screenshot: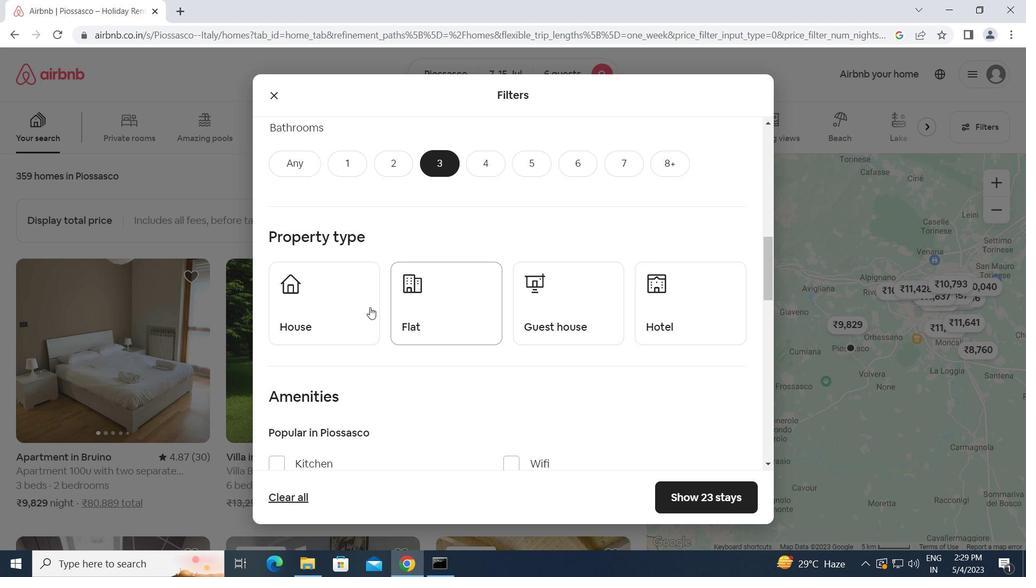 
Action: Mouse pressed left at (354, 302)
Screenshot: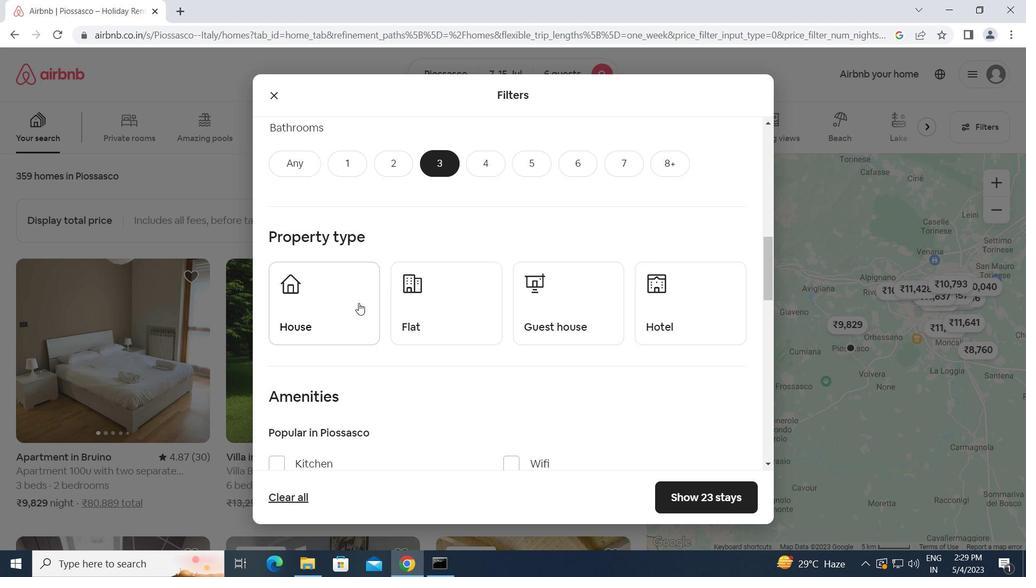 
Action: Mouse moved to (427, 313)
Screenshot: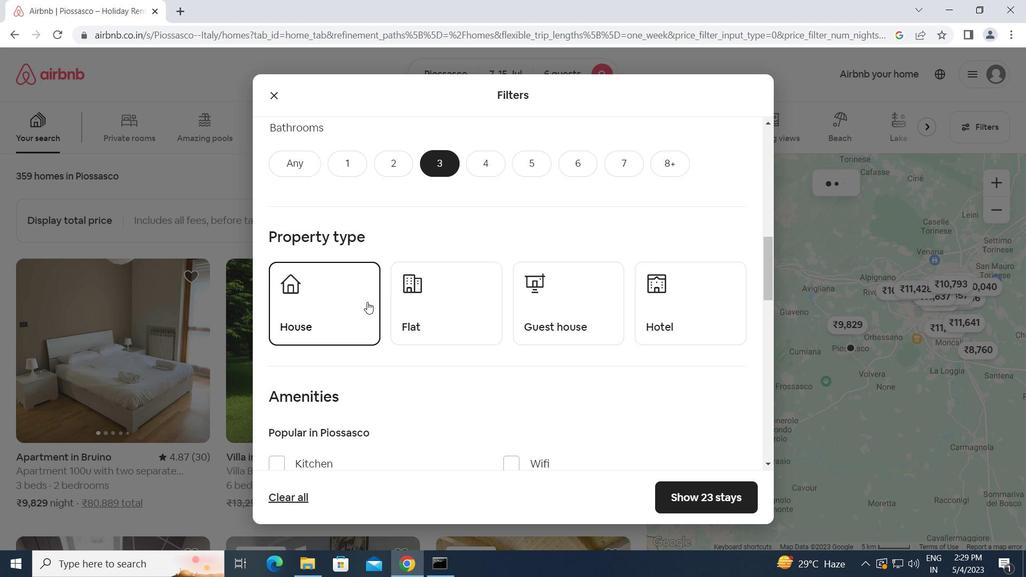 
Action: Mouse pressed left at (427, 313)
Screenshot: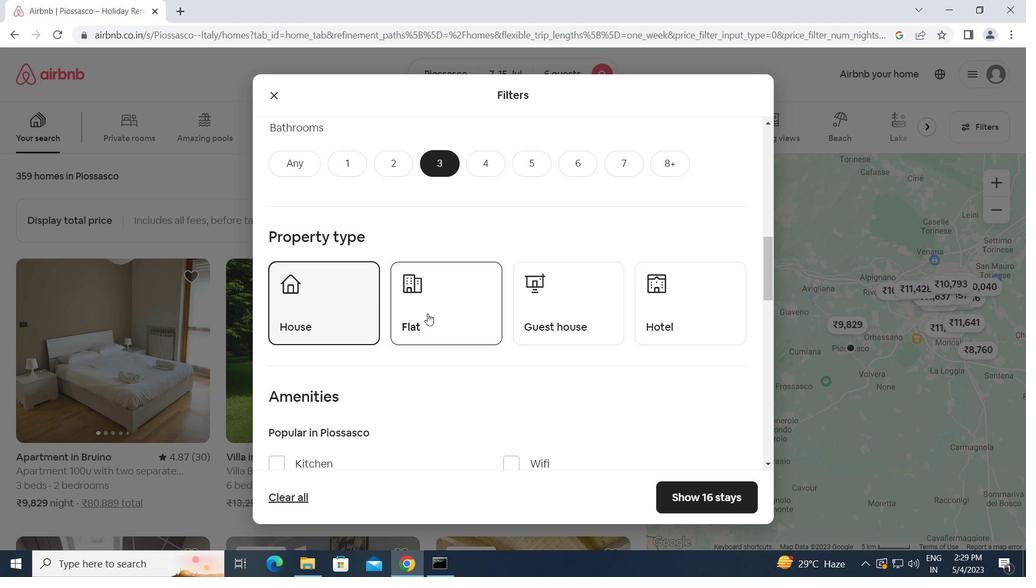 
Action: Mouse moved to (562, 324)
Screenshot: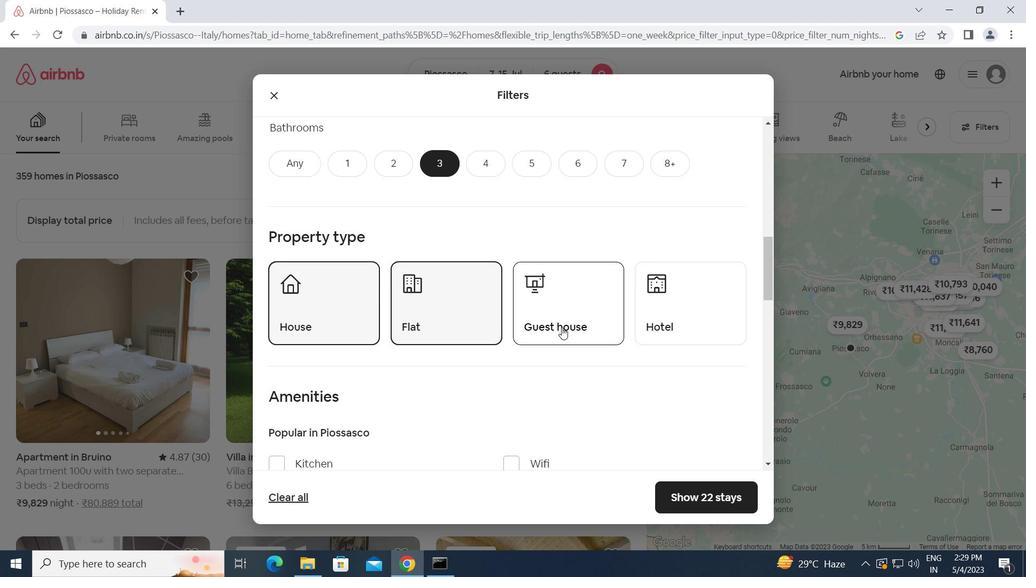 
Action: Mouse pressed left at (562, 324)
Screenshot: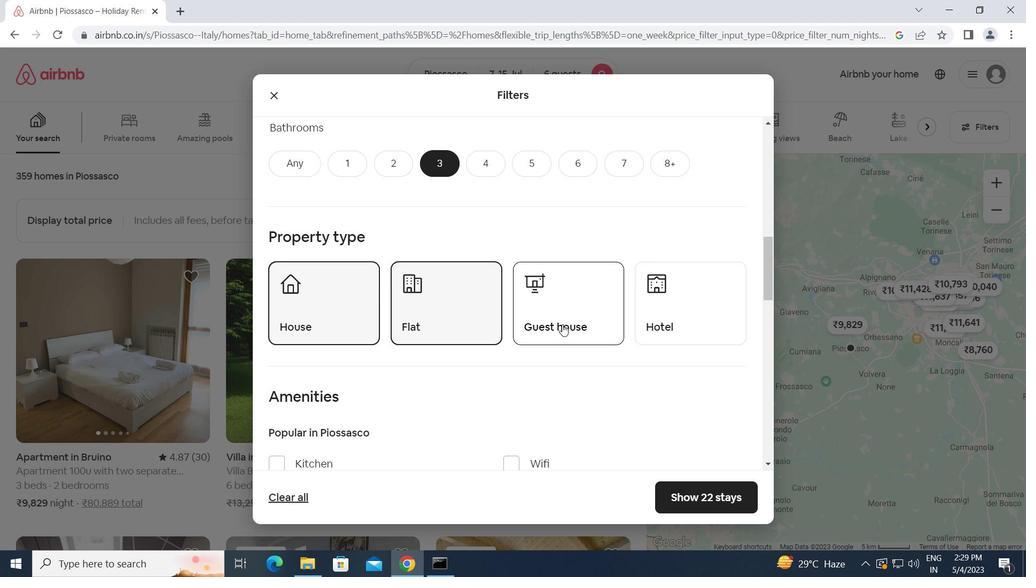 
Action: Mouse moved to (461, 361)
Screenshot: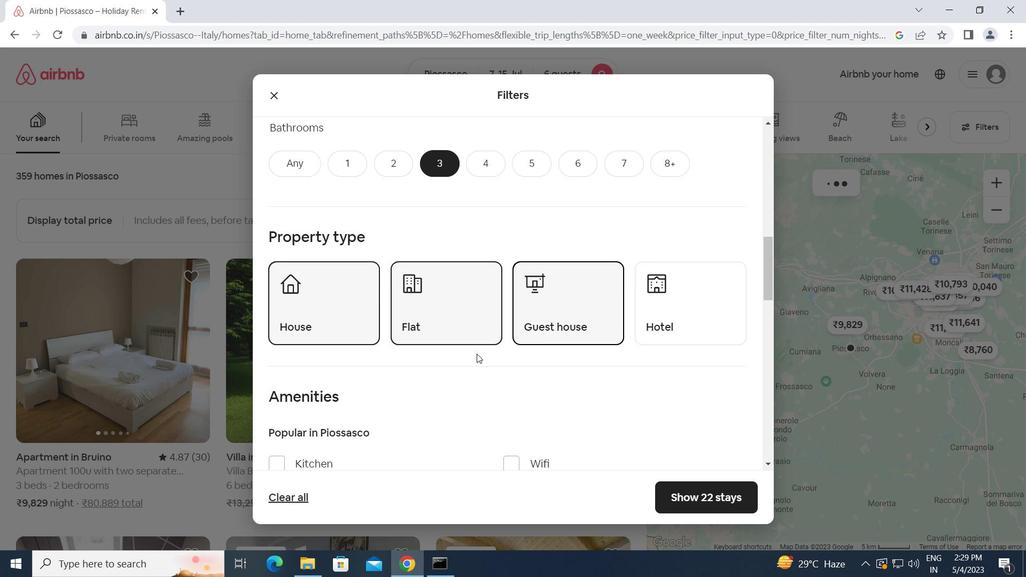 
Action: Mouse scrolled (461, 361) with delta (0, 0)
Screenshot: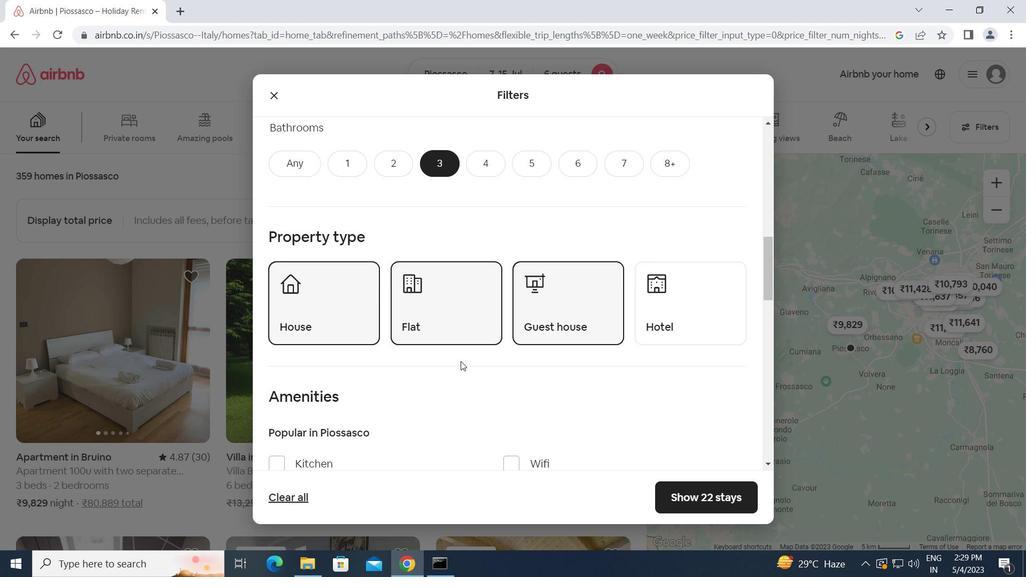 
Action: Mouse scrolled (461, 361) with delta (0, 0)
Screenshot: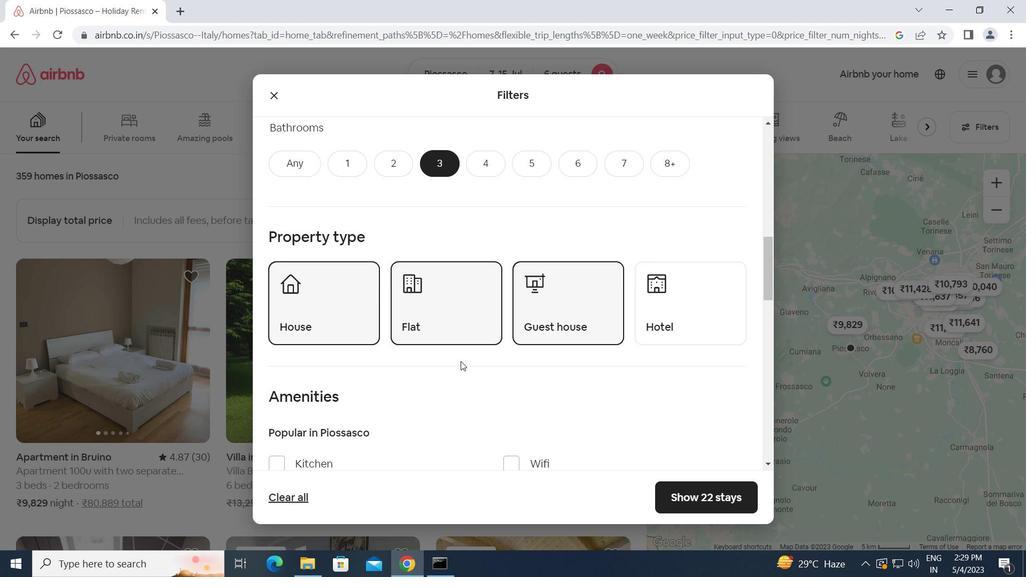 
Action: Mouse scrolled (461, 361) with delta (0, 0)
Screenshot: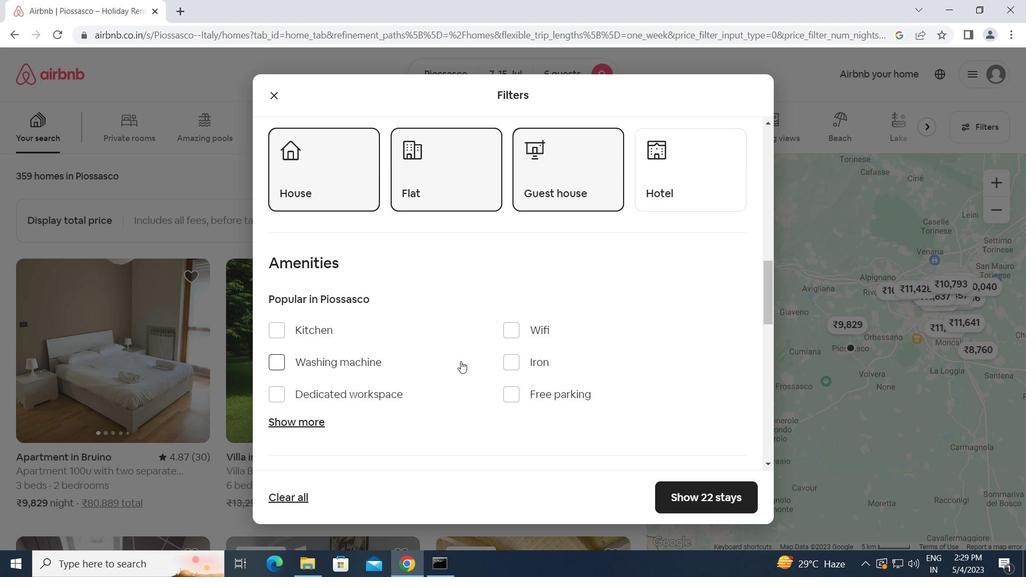 
Action: Mouse scrolled (461, 361) with delta (0, 0)
Screenshot: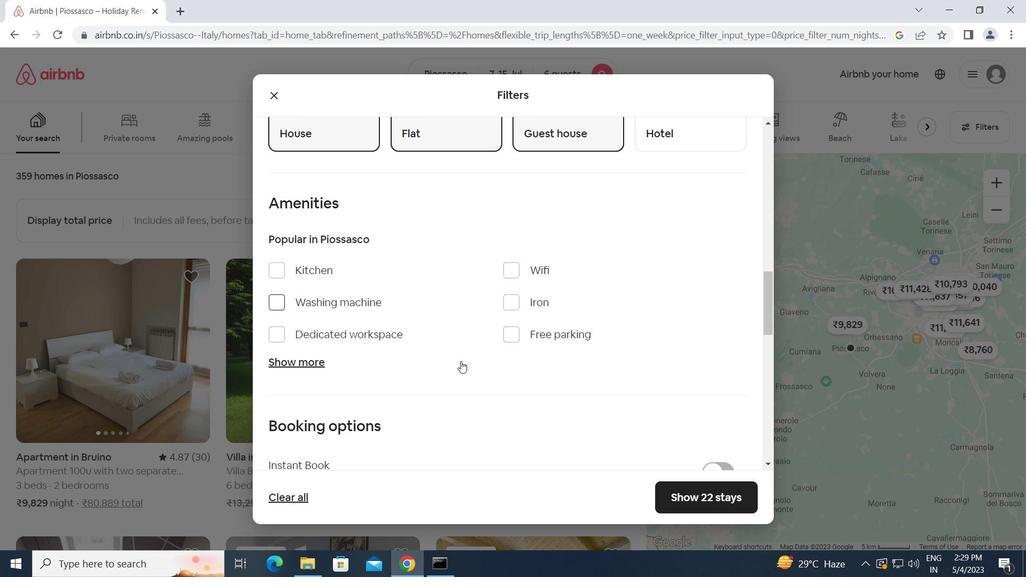 
Action: Mouse scrolled (461, 361) with delta (0, 0)
Screenshot: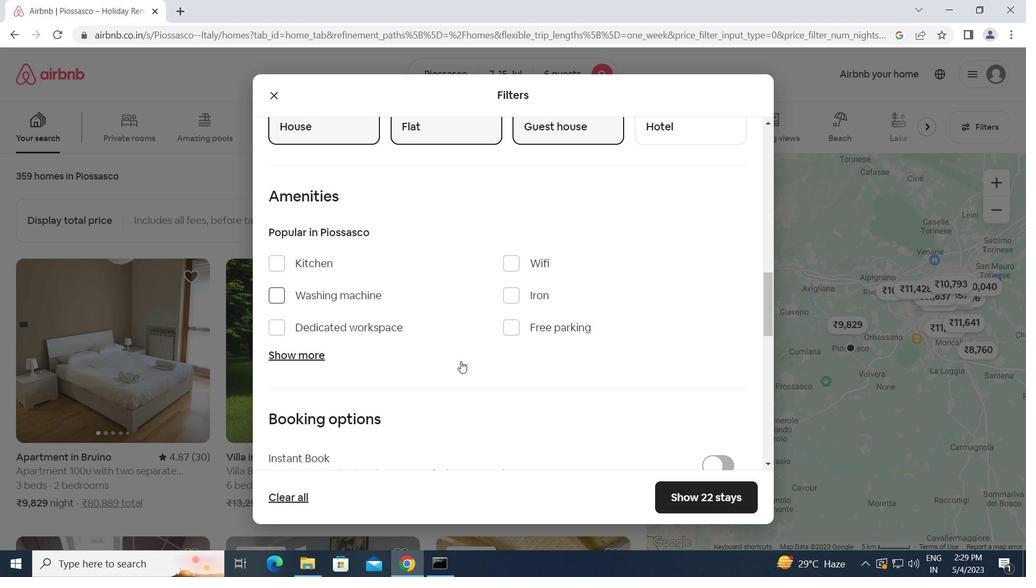 
Action: Mouse moved to (708, 372)
Screenshot: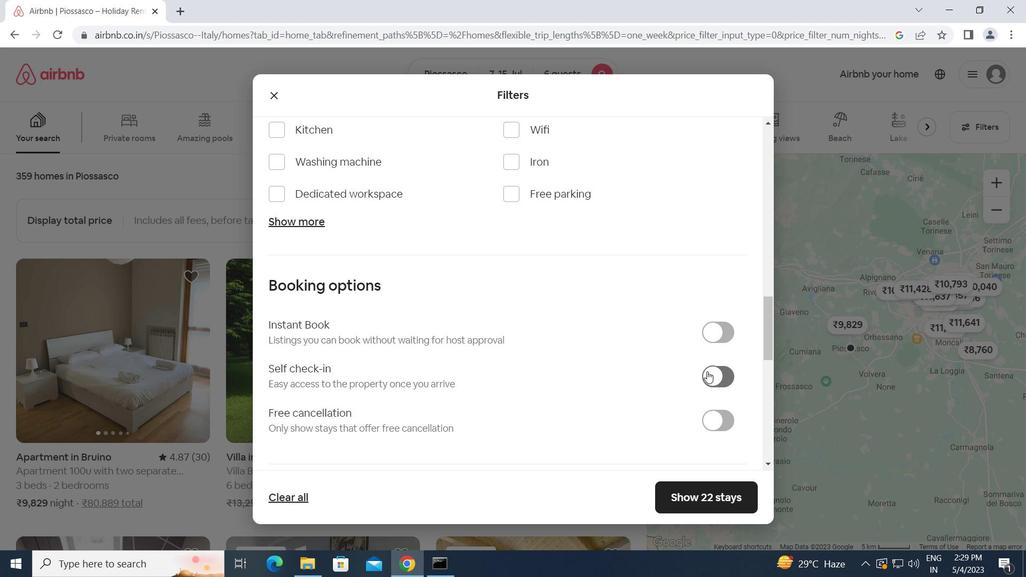 
Action: Mouse pressed left at (708, 372)
Screenshot: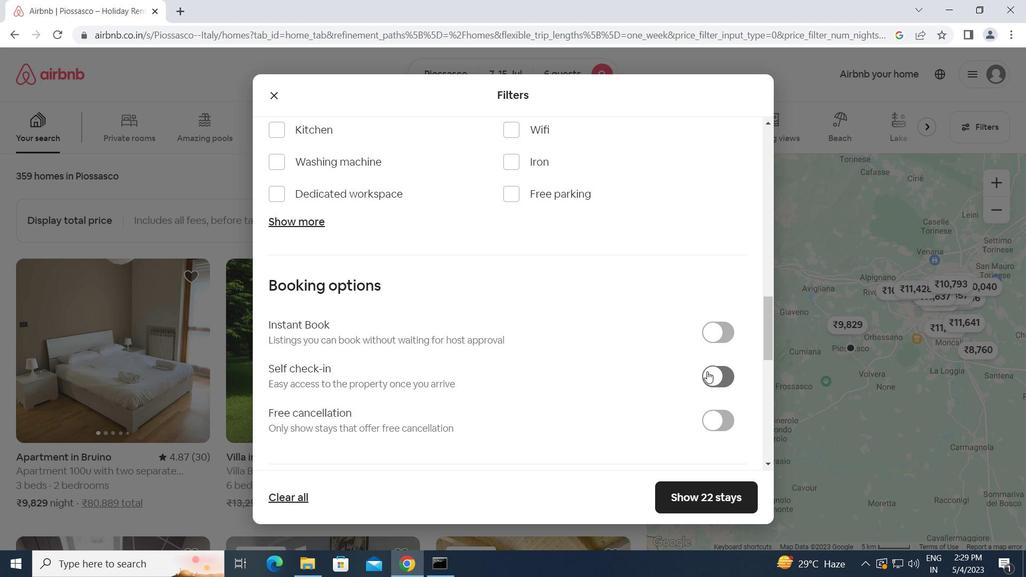 
Action: Mouse moved to (598, 407)
Screenshot: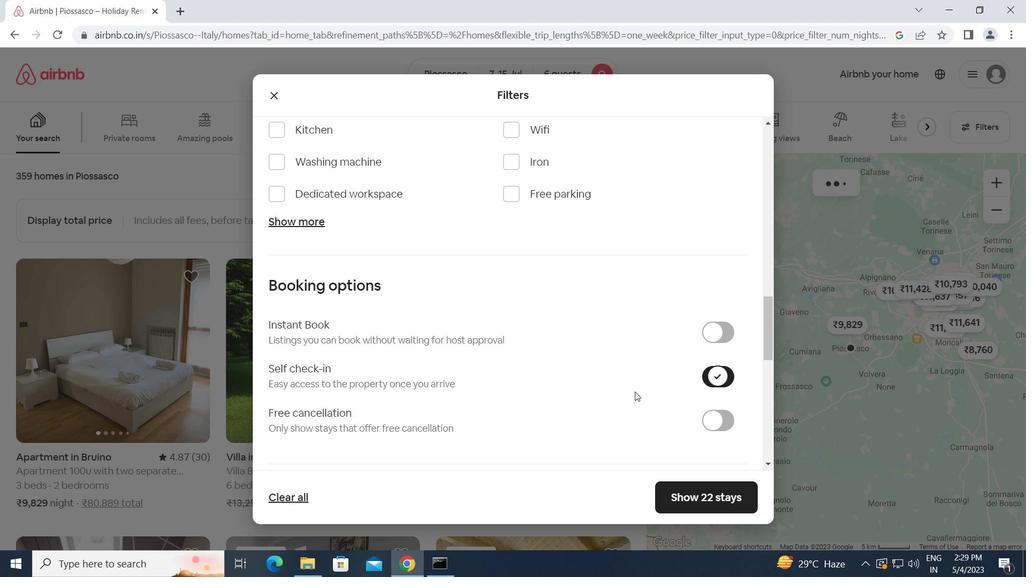 
Action: Mouse scrolled (598, 407) with delta (0, 0)
Screenshot: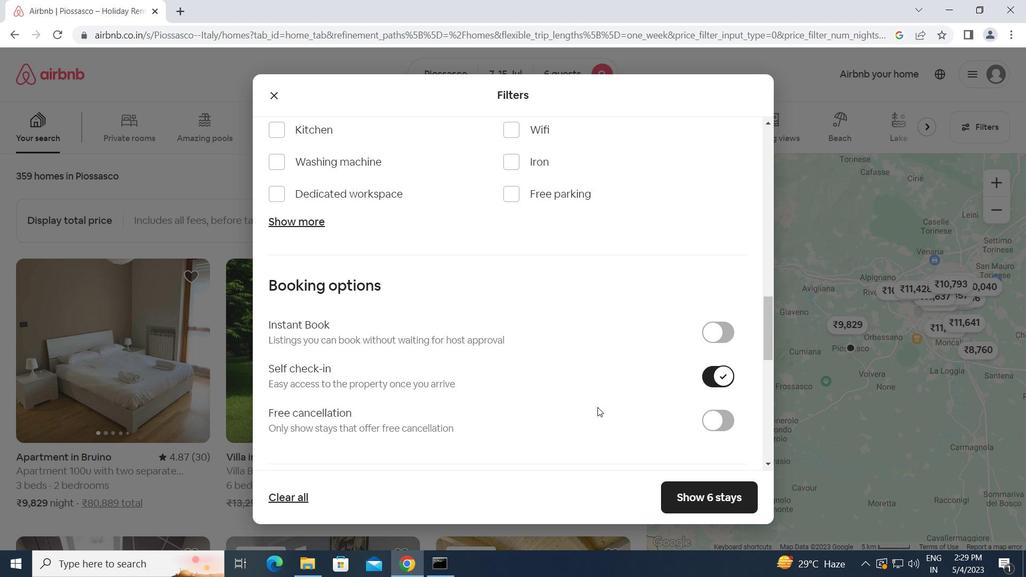 
Action: Mouse scrolled (598, 407) with delta (0, 0)
Screenshot: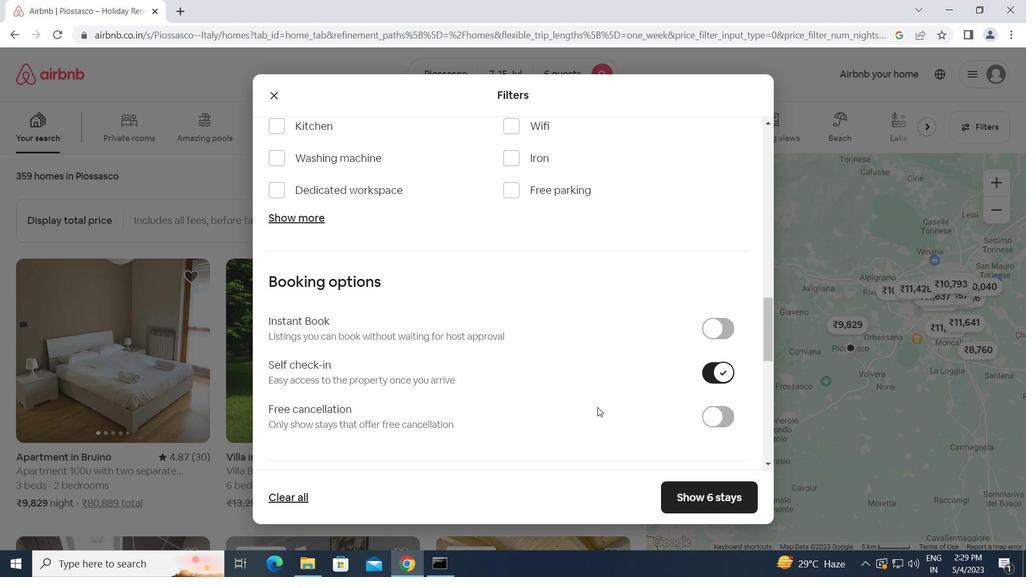 
Action: Mouse scrolled (598, 407) with delta (0, 0)
Screenshot: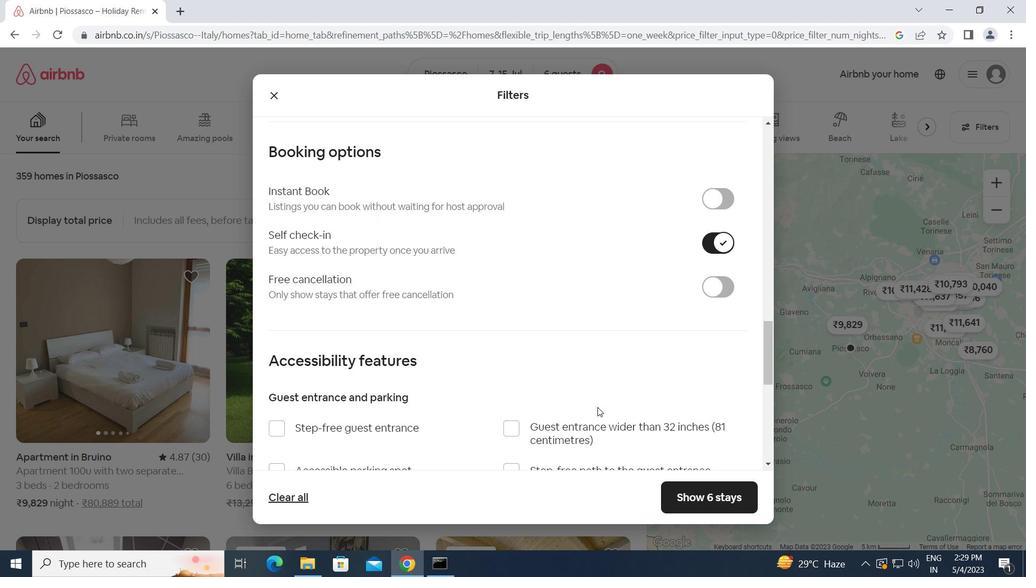 
Action: Mouse scrolled (598, 407) with delta (0, 0)
Screenshot: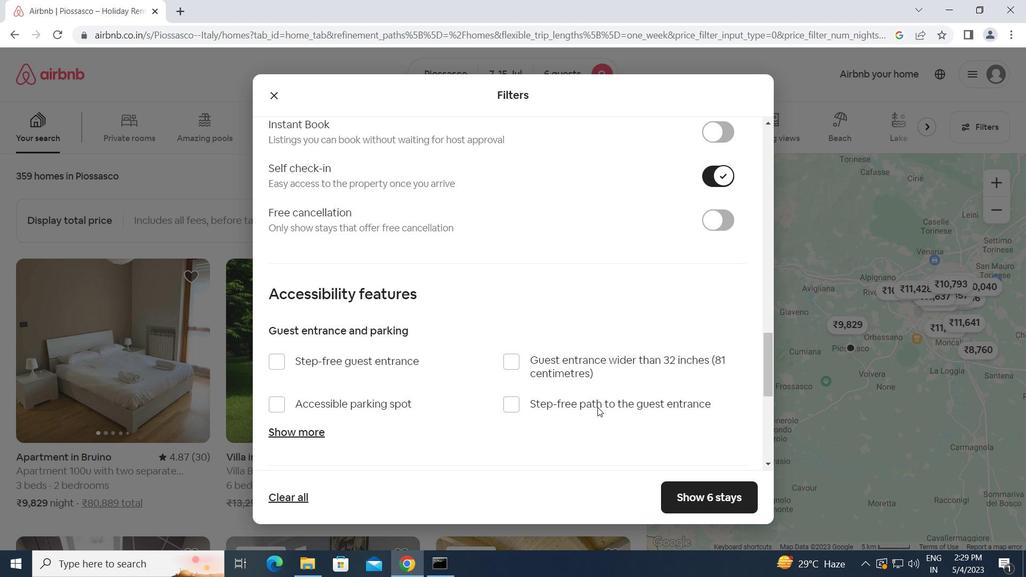 
Action: Mouse scrolled (598, 407) with delta (0, 0)
Screenshot: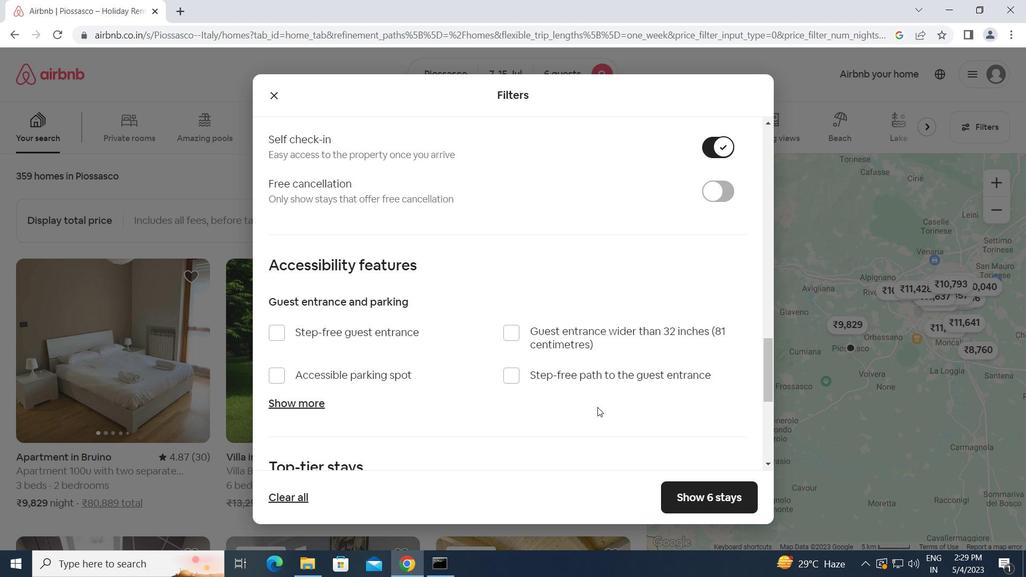 
Action: Mouse scrolled (598, 407) with delta (0, 0)
Screenshot: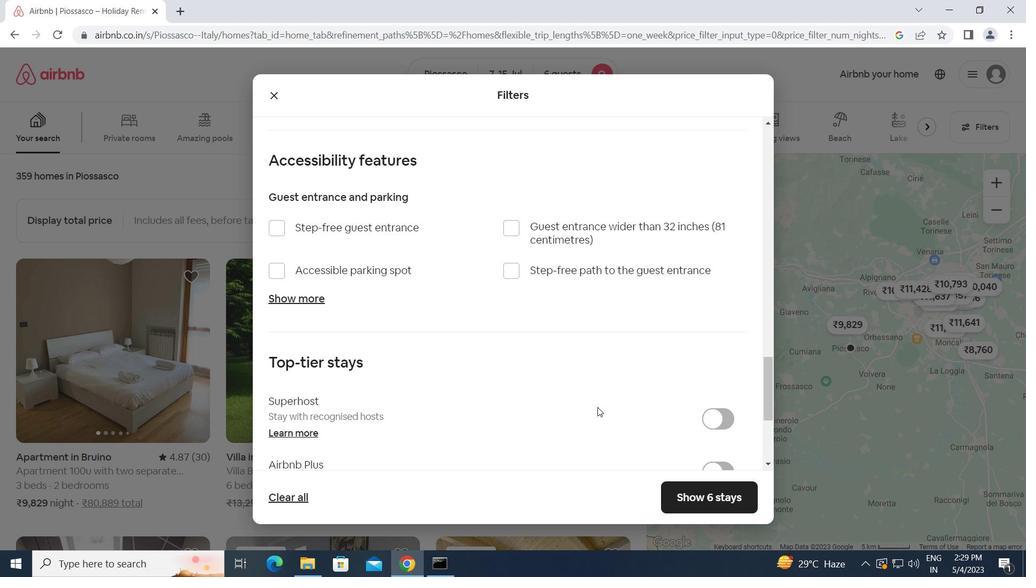 
Action: Mouse scrolled (598, 407) with delta (0, 0)
Screenshot: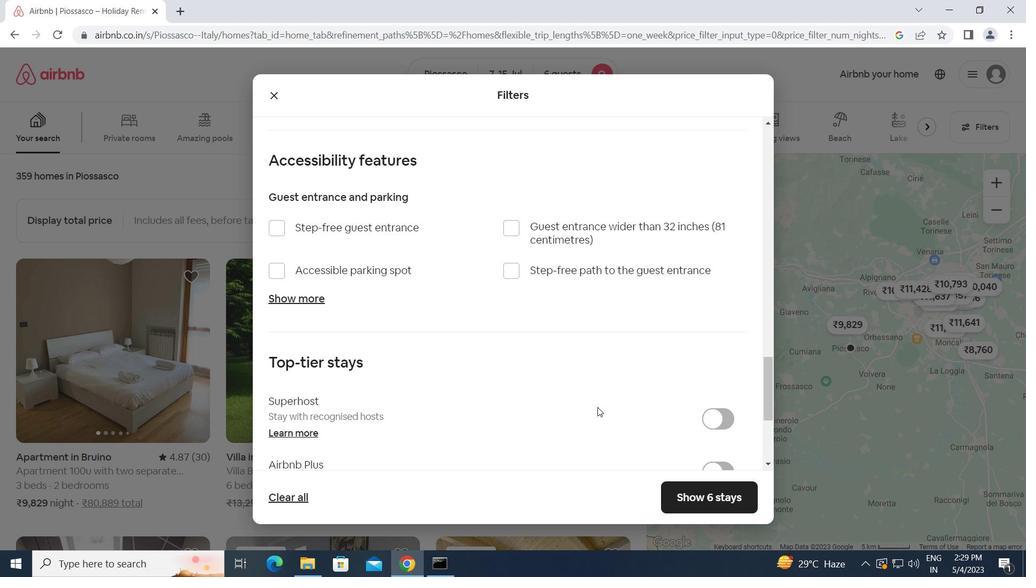
Action: Mouse scrolled (598, 407) with delta (0, 0)
Screenshot: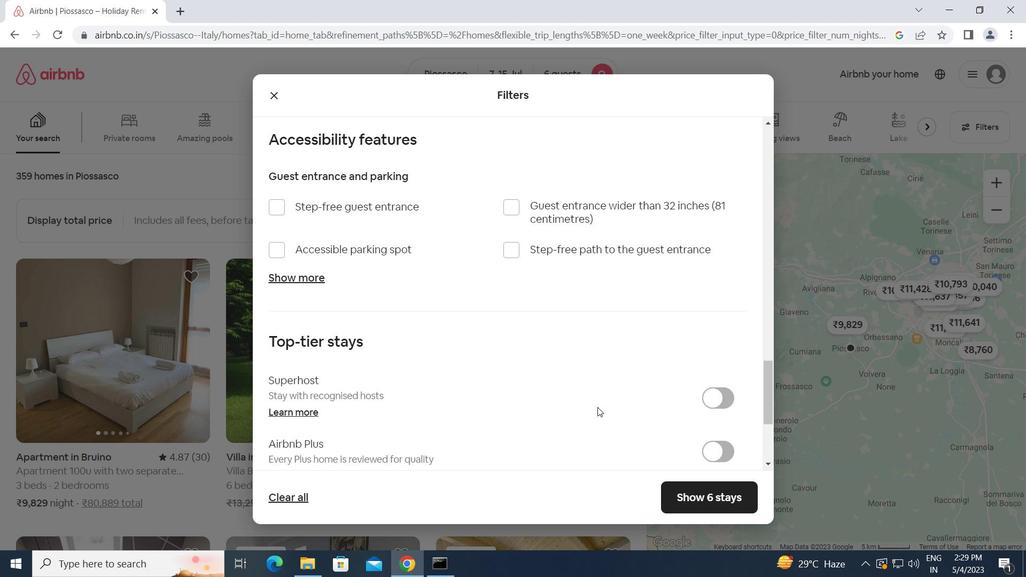 
Action: Mouse moved to (275, 390)
Screenshot: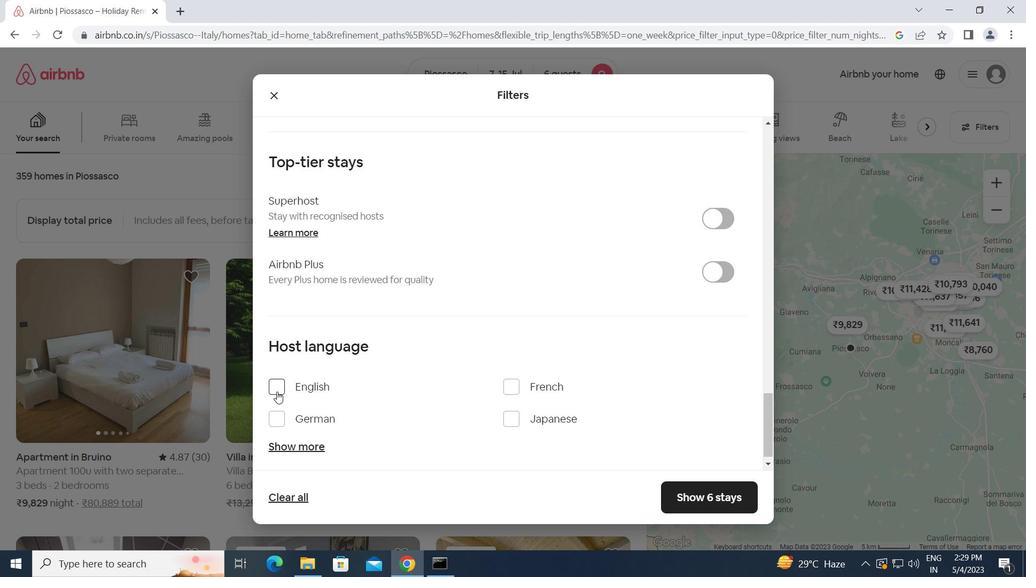 
Action: Mouse pressed left at (275, 390)
Screenshot: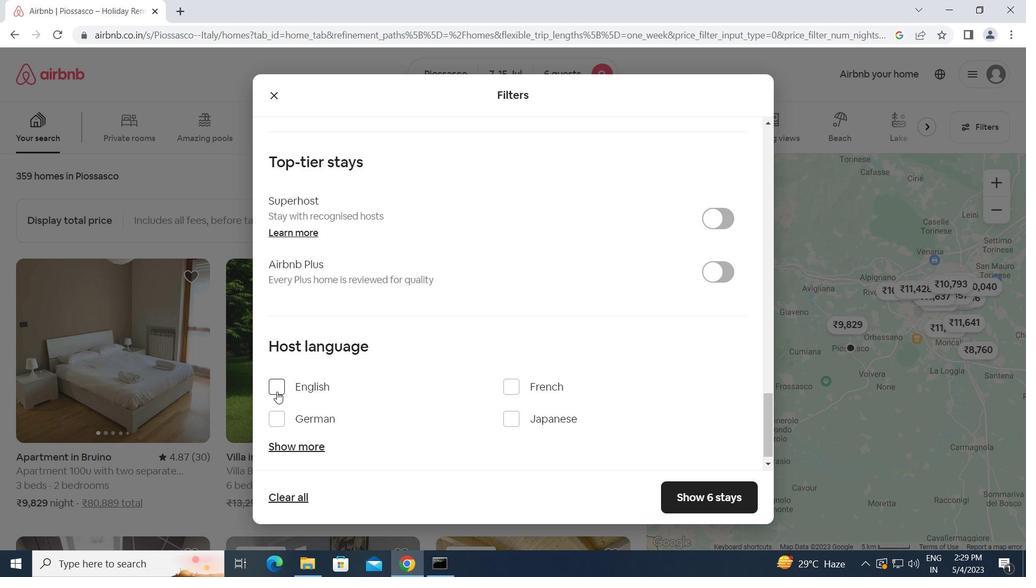 
Action: Mouse moved to (686, 493)
Screenshot: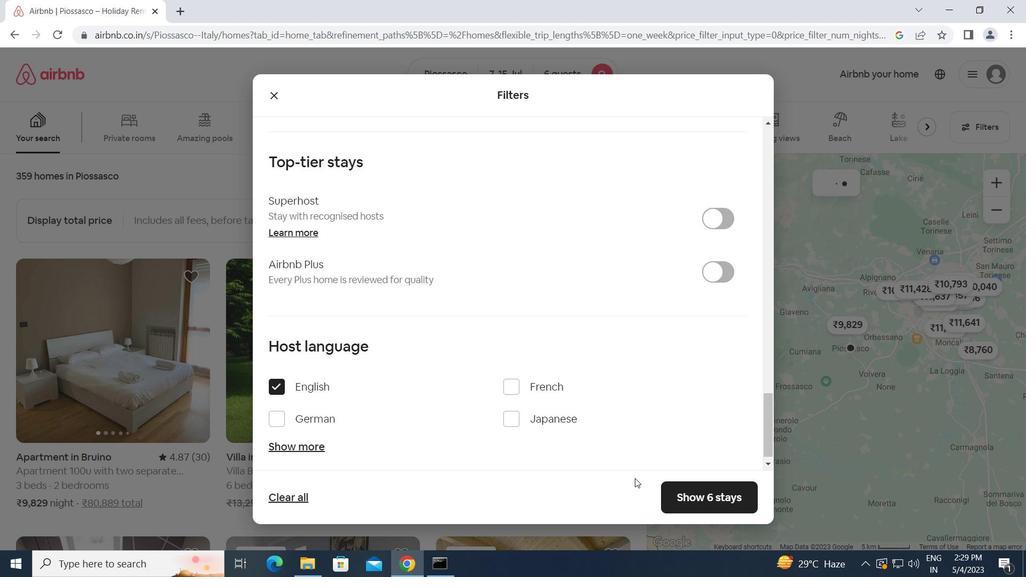 
Action: Mouse pressed left at (686, 493)
Screenshot: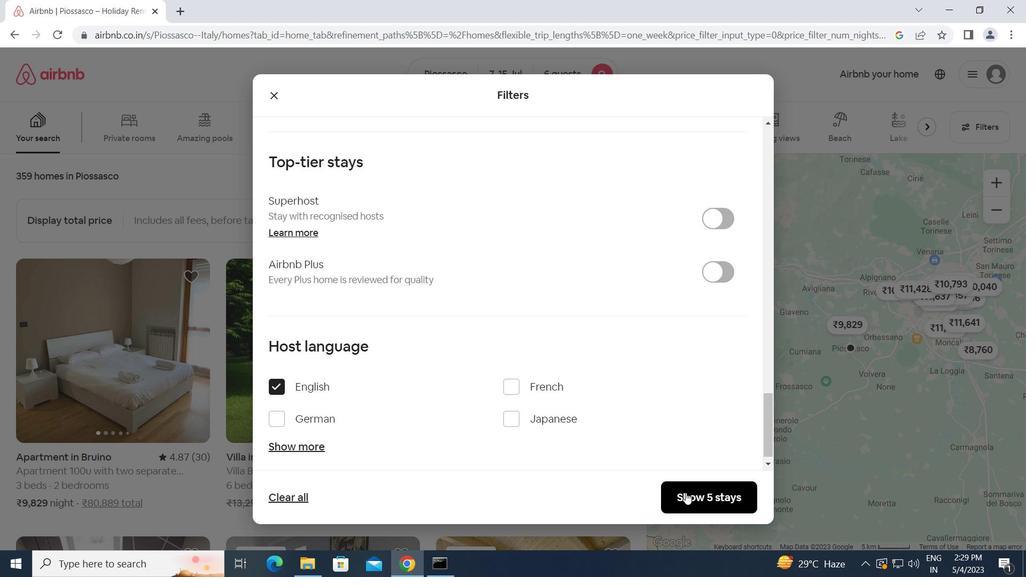 
Action: Mouse moved to (686, 489)
Screenshot: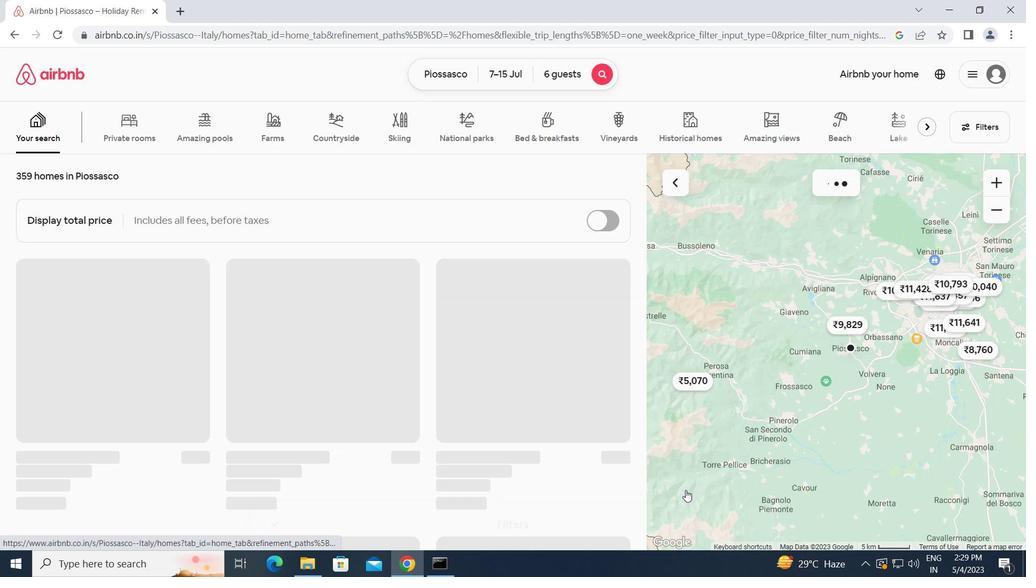 
